 Task: Check the news on race & real estate.
Action: Mouse moved to (142, 164)
Screenshot: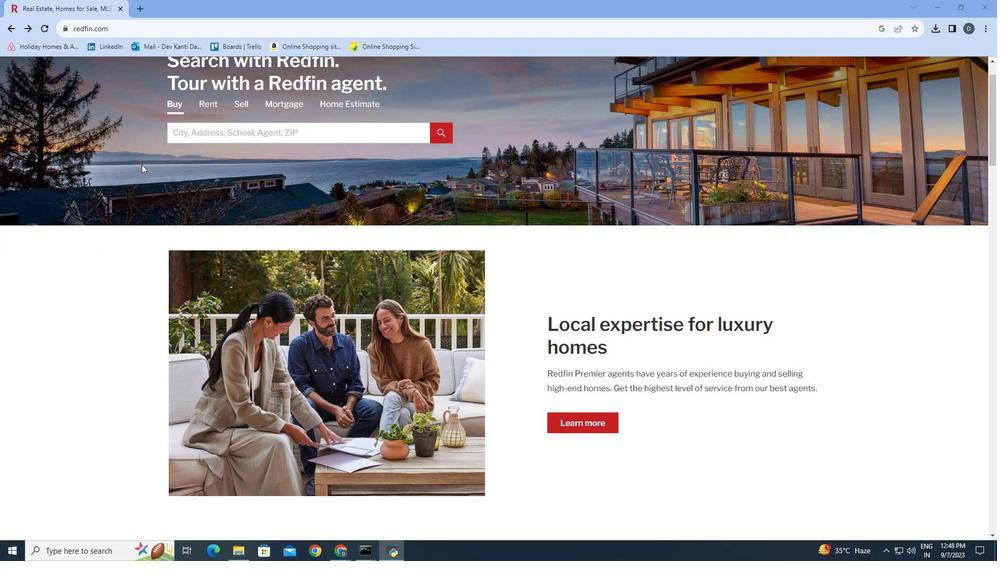 
Action: Mouse scrolled (142, 164) with delta (0, 0)
Screenshot: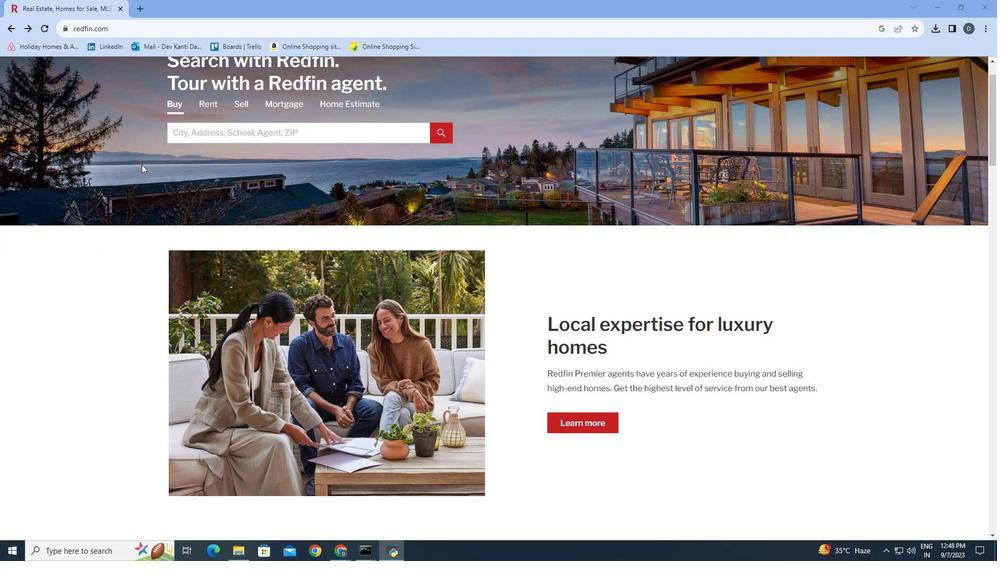 
Action: Mouse moved to (141, 164)
Screenshot: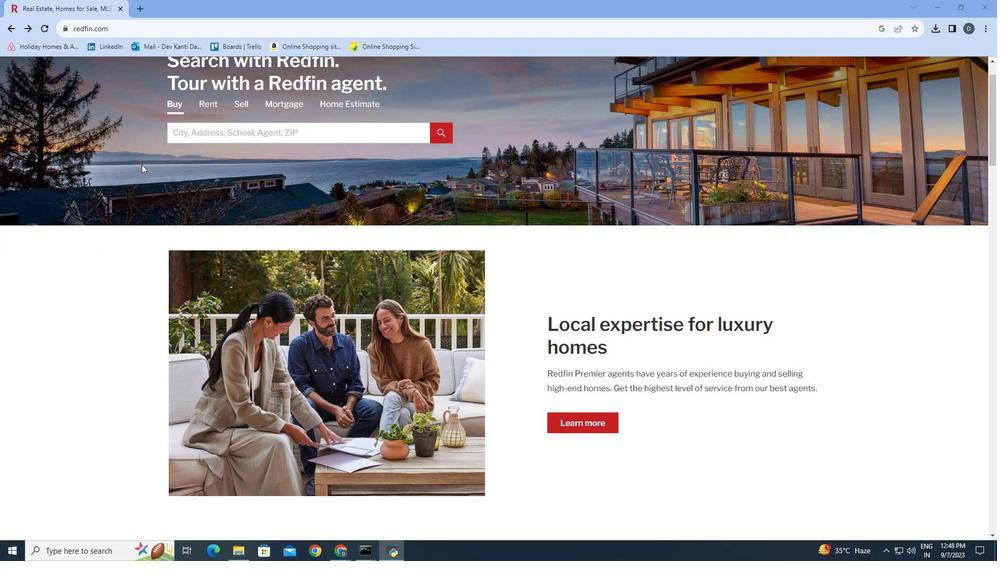 
Action: Mouse scrolled (141, 164) with delta (0, 0)
Screenshot: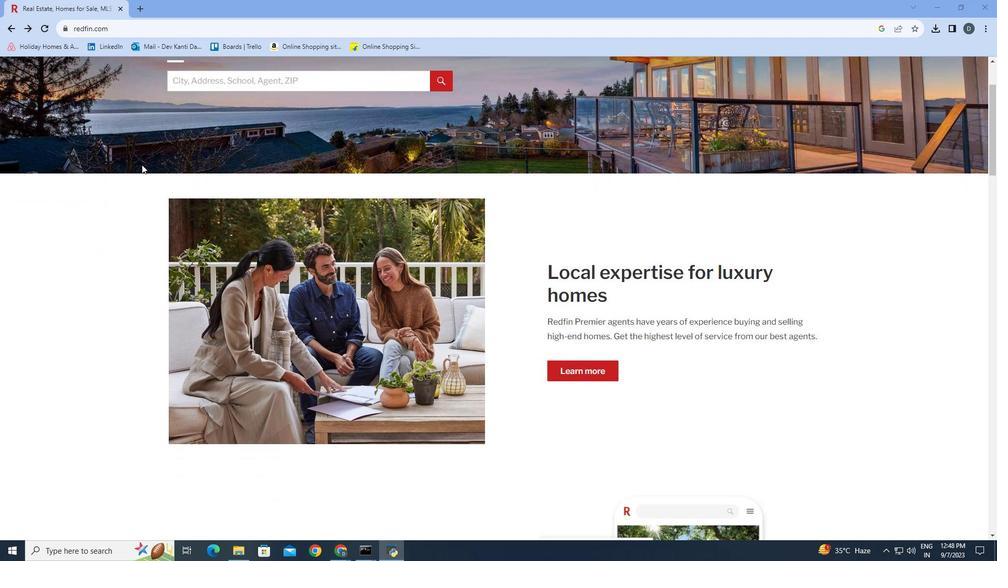 
Action: Mouse scrolled (141, 164) with delta (0, 0)
Screenshot: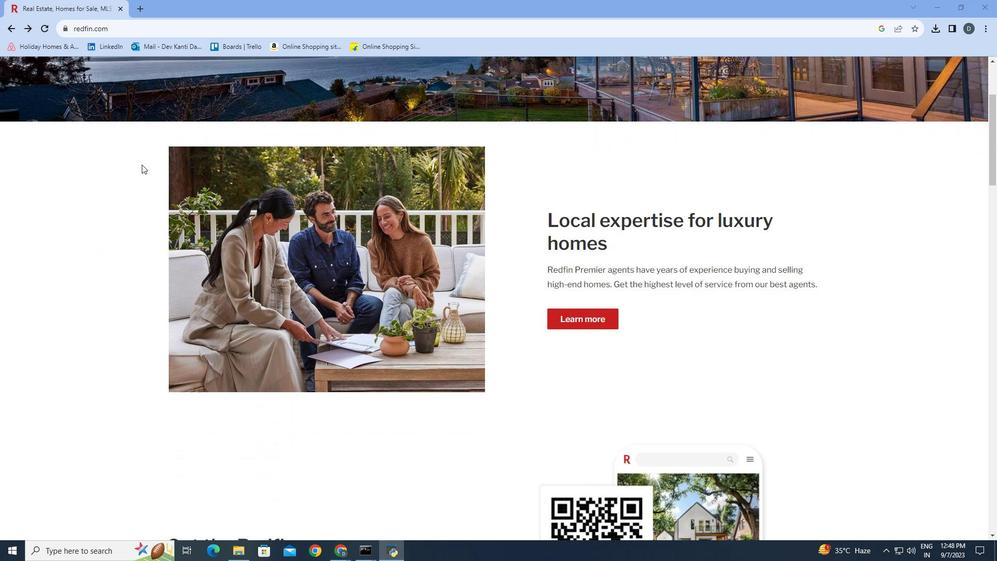 
Action: Mouse scrolled (141, 164) with delta (0, 0)
Screenshot: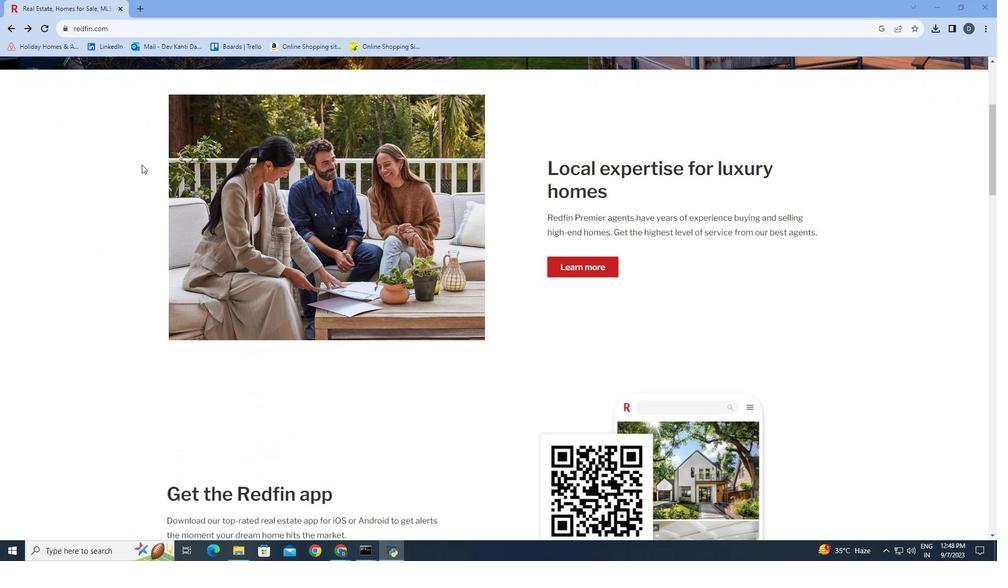 
Action: Mouse moved to (142, 164)
Screenshot: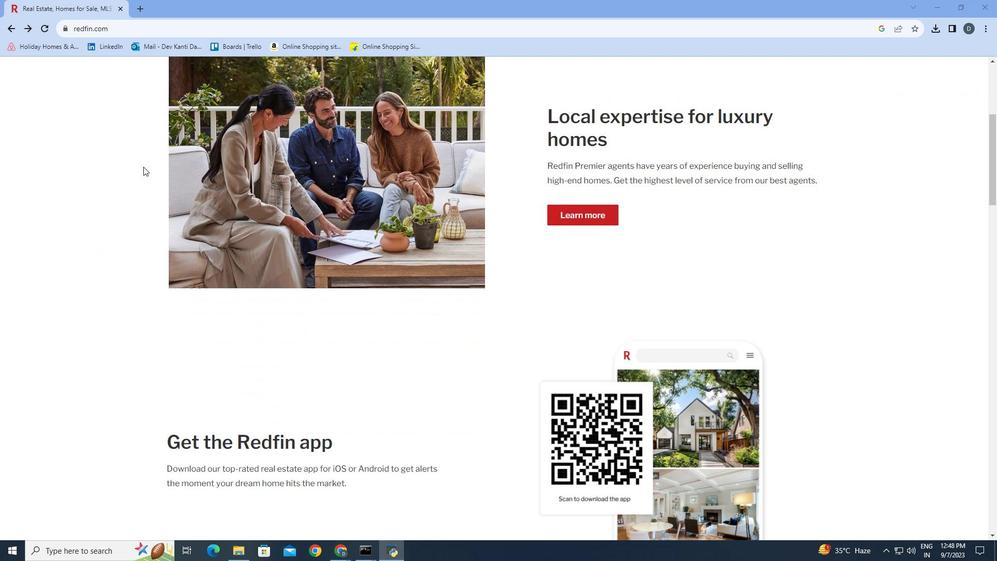 
Action: Mouse scrolled (142, 164) with delta (0, 0)
Screenshot: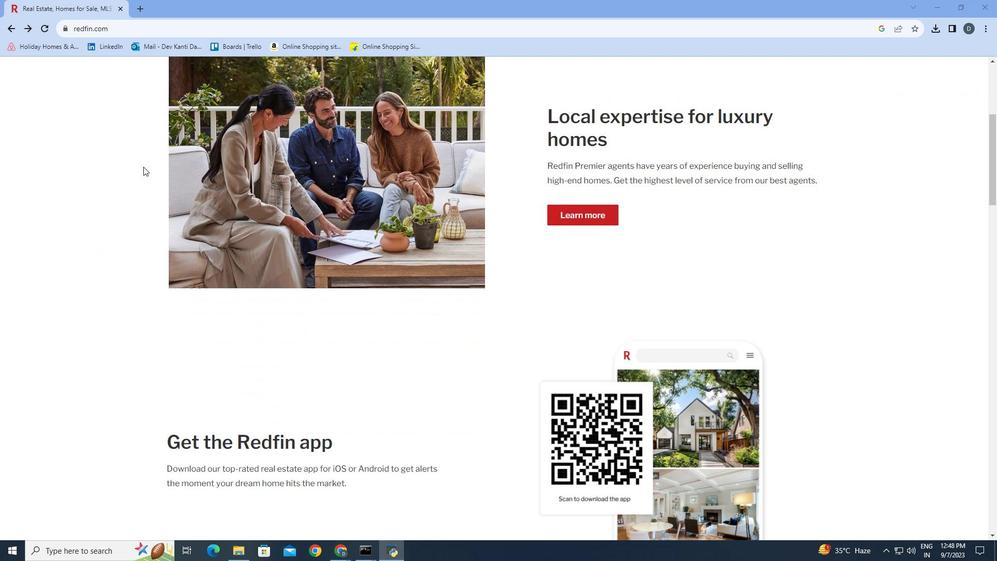 
Action: Mouse moved to (143, 166)
Screenshot: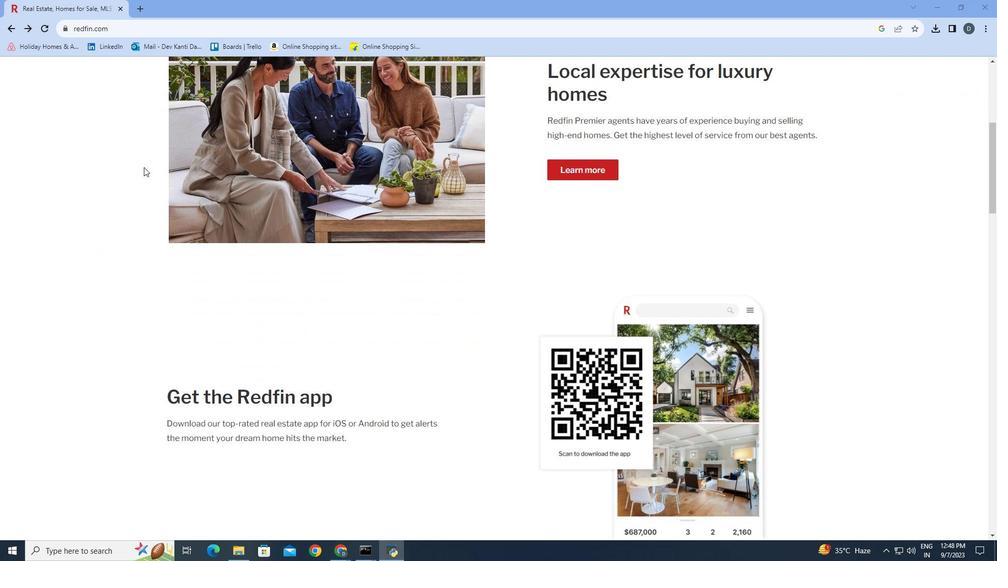 
Action: Mouse scrolled (143, 166) with delta (0, 0)
Screenshot: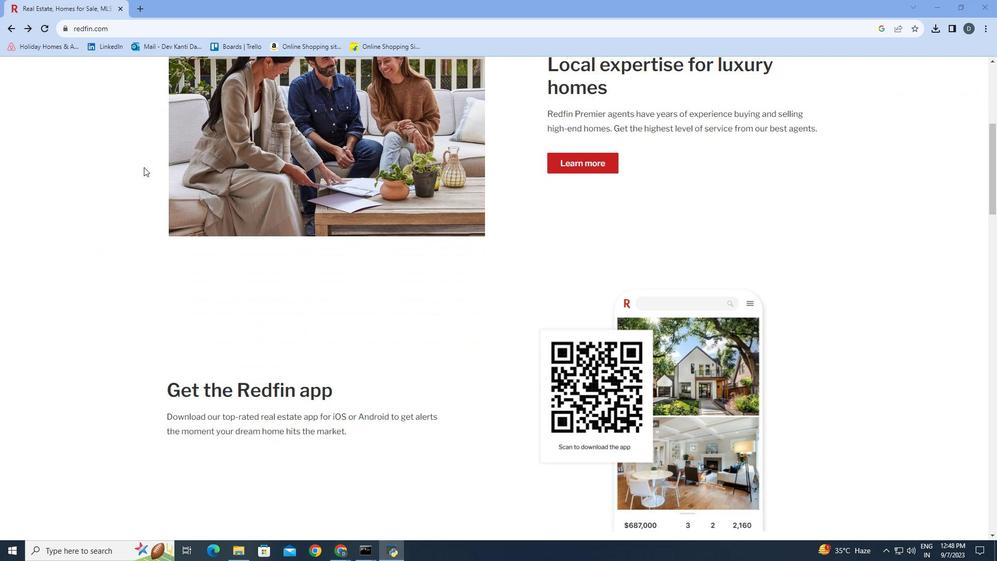
Action: Mouse moved to (143, 167)
Screenshot: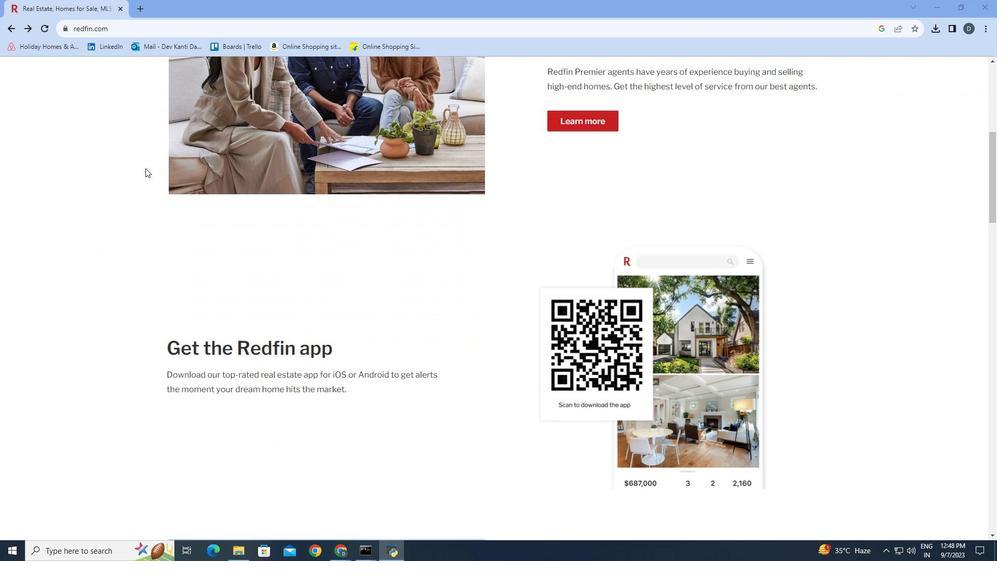 
Action: Mouse scrolled (143, 166) with delta (0, 0)
Screenshot: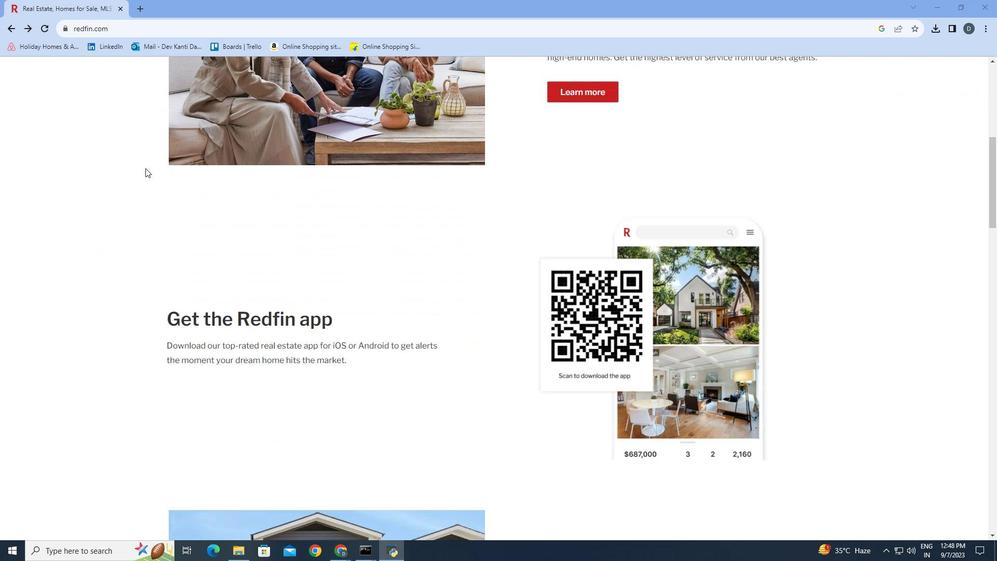 
Action: Mouse moved to (145, 167)
Screenshot: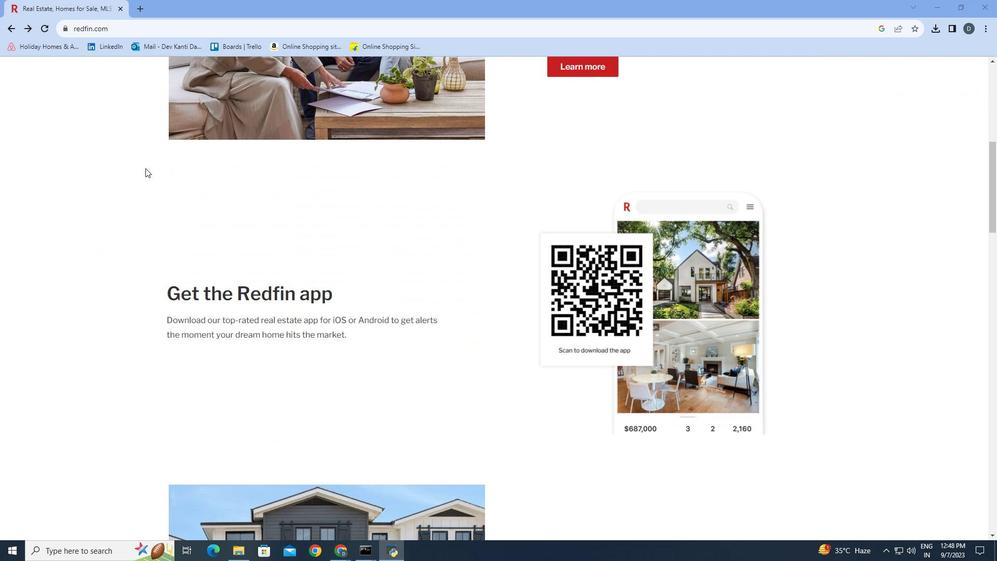 
Action: Mouse scrolled (145, 167) with delta (0, 0)
Screenshot: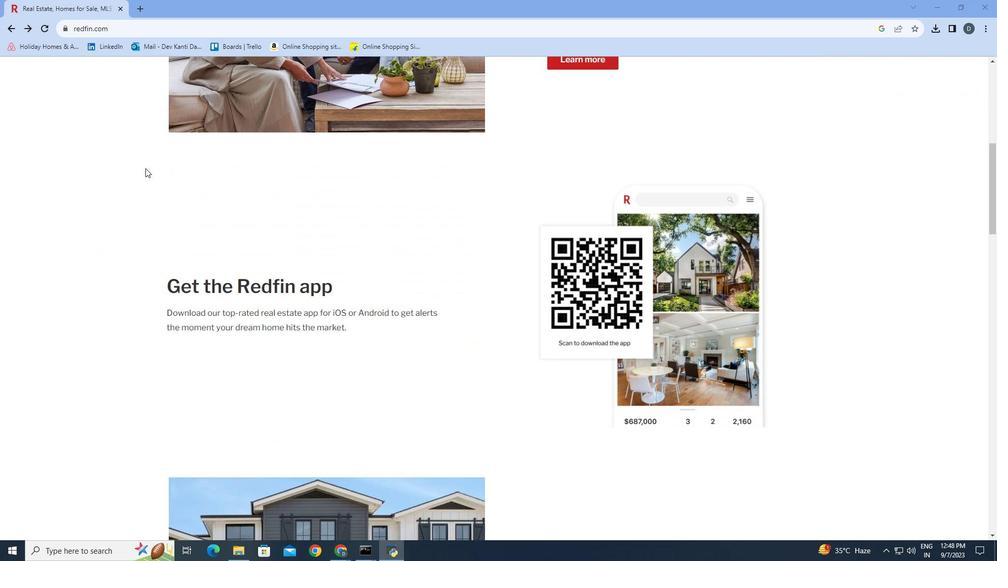 
Action: Mouse moved to (145, 168)
Screenshot: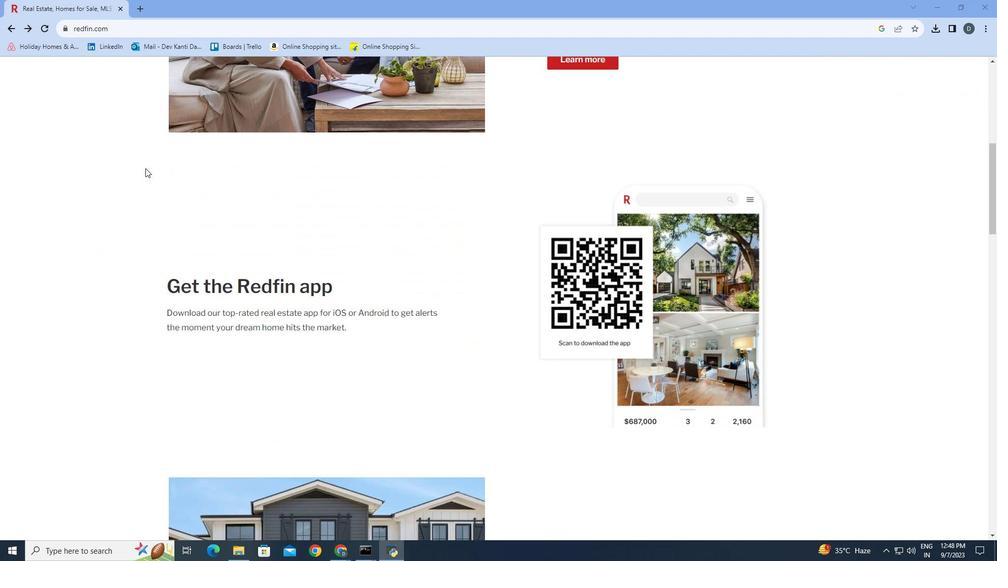 
Action: Mouse scrolled (145, 167) with delta (0, 0)
Screenshot: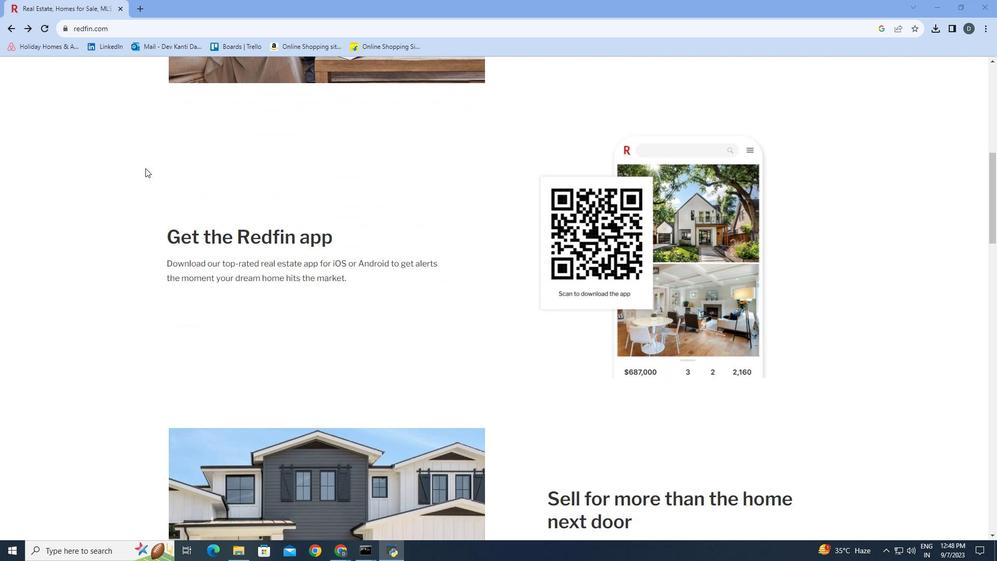 
Action: Mouse scrolled (145, 167) with delta (0, 0)
Screenshot: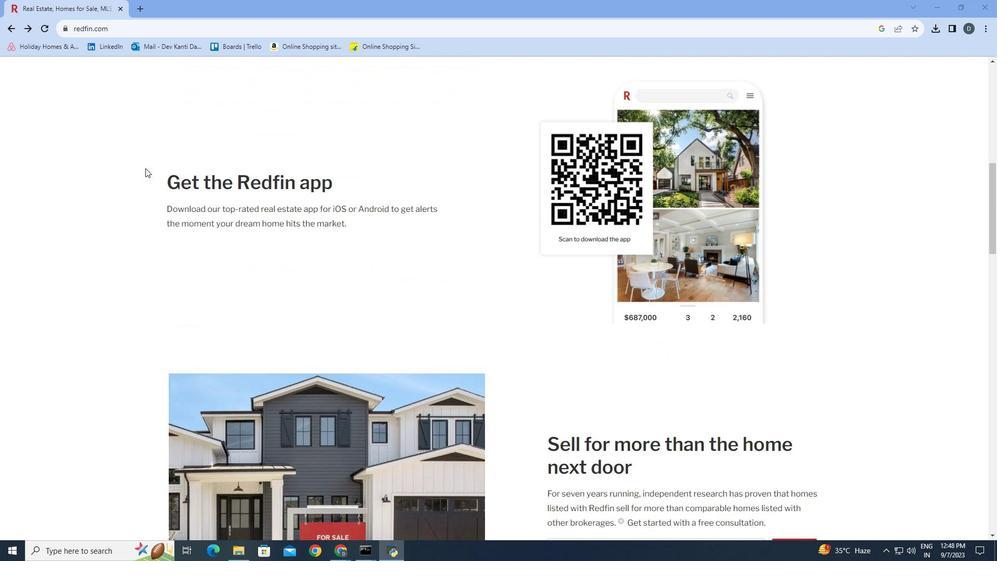 
Action: Mouse scrolled (145, 167) with delta (0, 0)
Screenshot: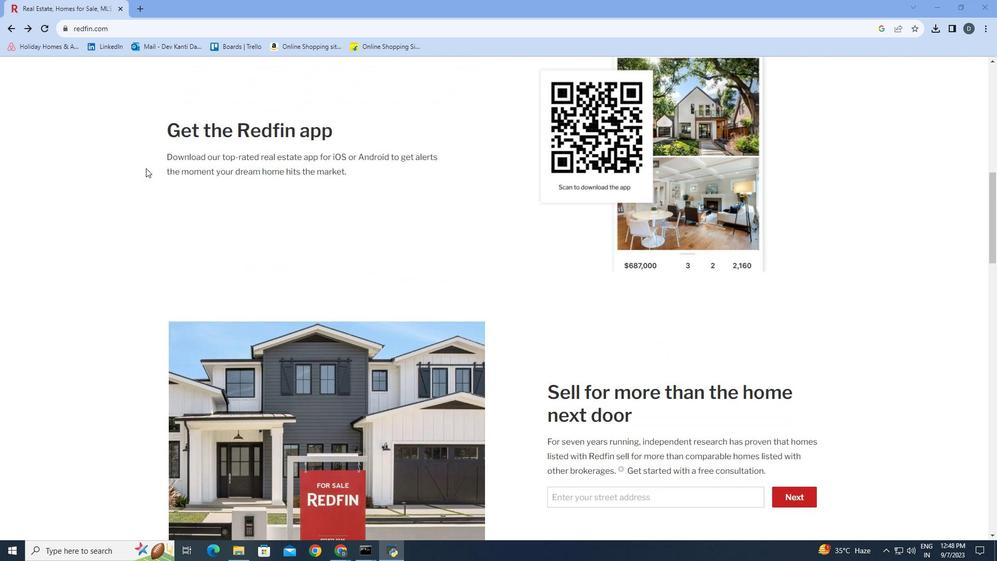 
Action: Mouse moved to (146, 168)
Screenshot: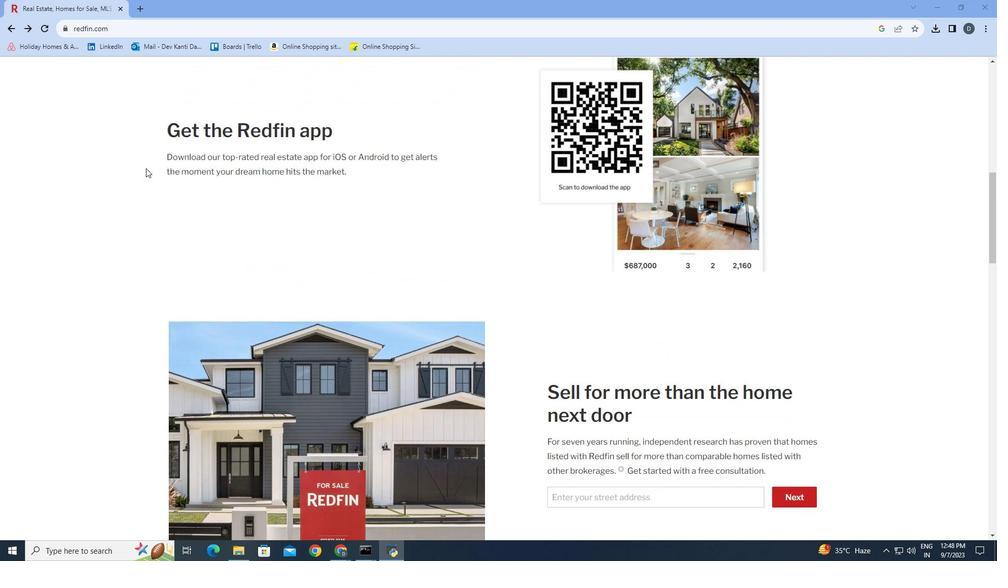 
Action: Mouse scrolled (146, 167) with delta (0, 0)
Screenshot: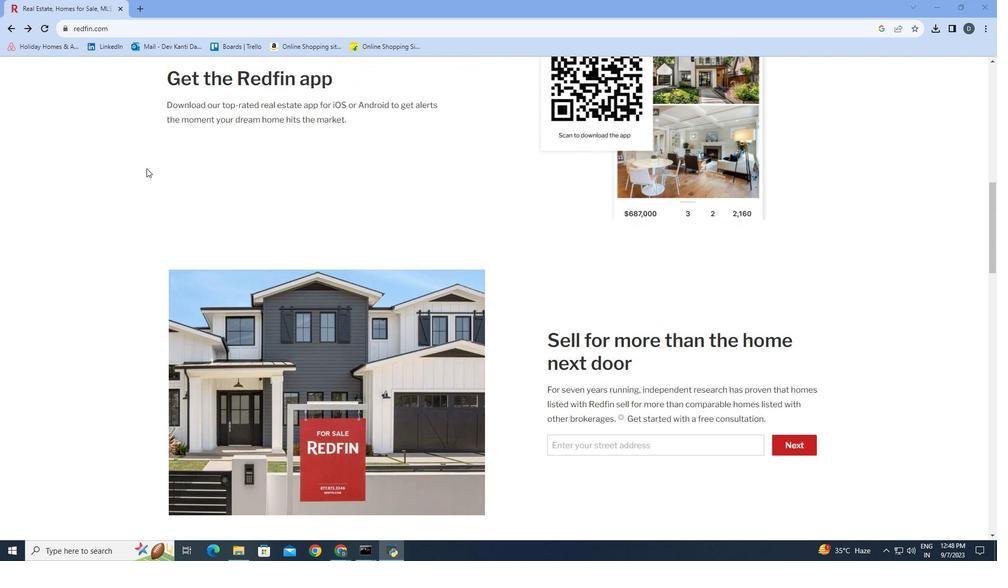 
Action: Mouse moved to (147, 168)
Screenshot: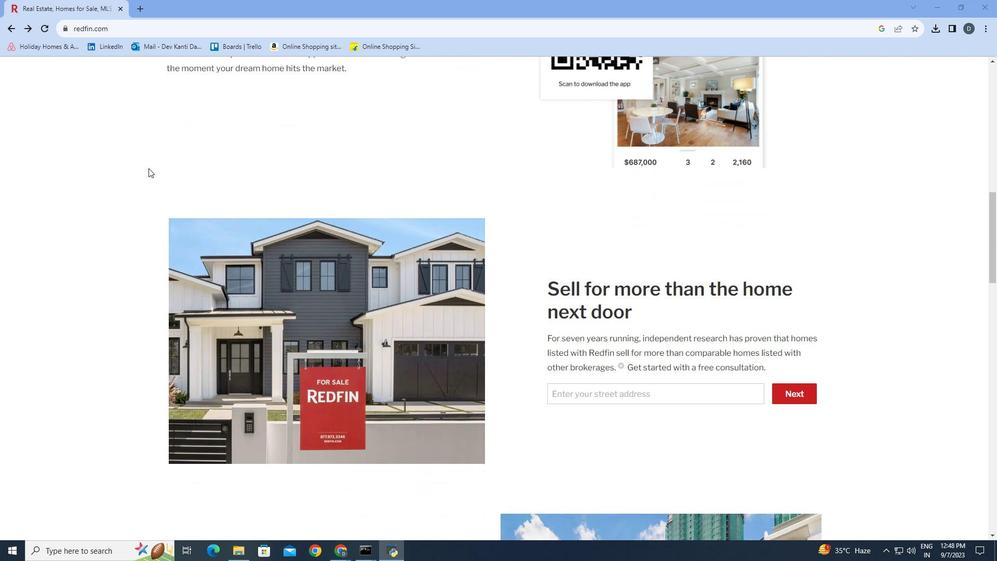 
Action: Mouse scrolled (147, 167) with delta (0, 0)
Screenshot: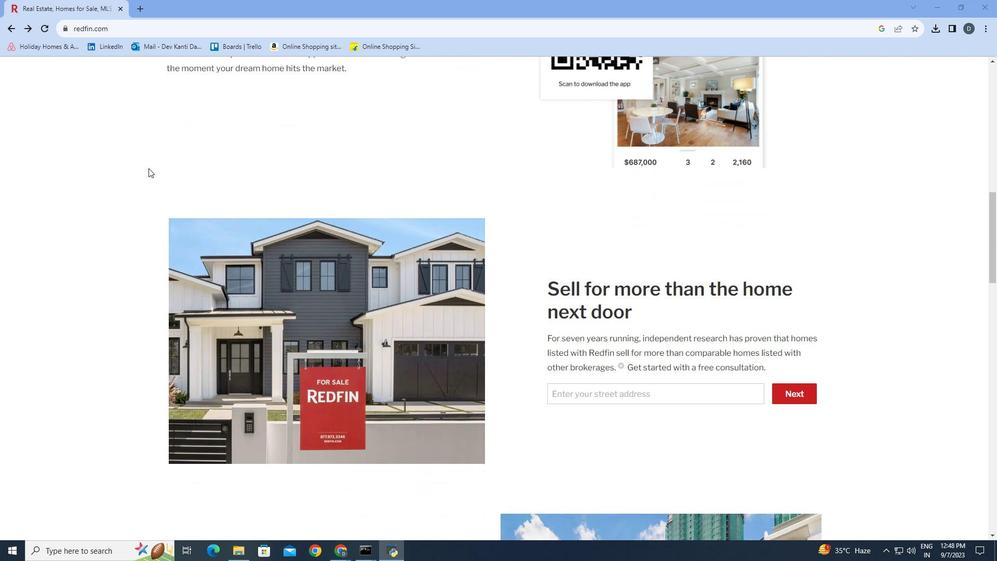 
Action: Mouse moved to (151, 166)
Screenshot: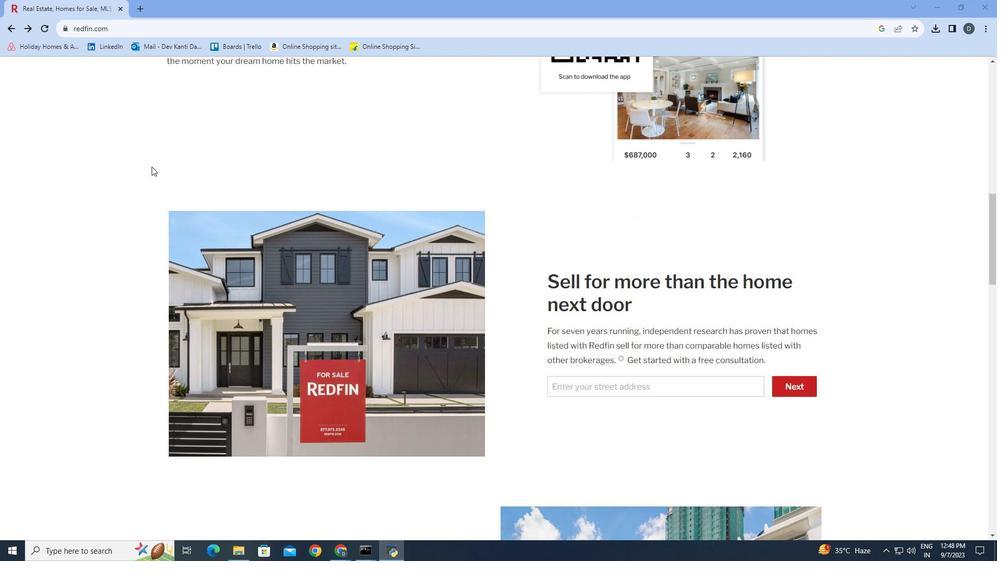 
Action: Mouse scrolled (151, 166) with delta (0, 0)
Screenshot: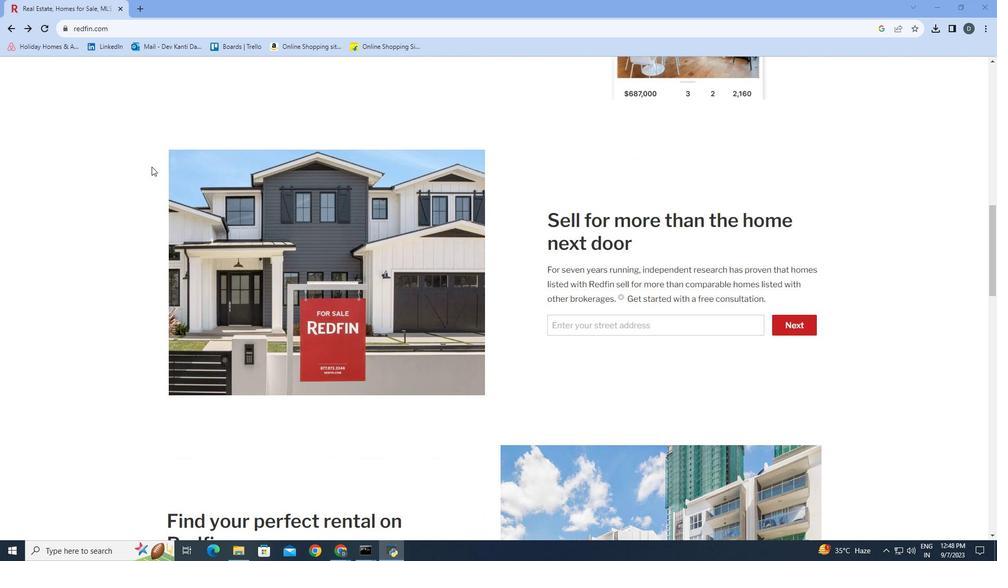 
Action: Mouse scrolled (151, 166) with delta (0, 0)
Screenshot: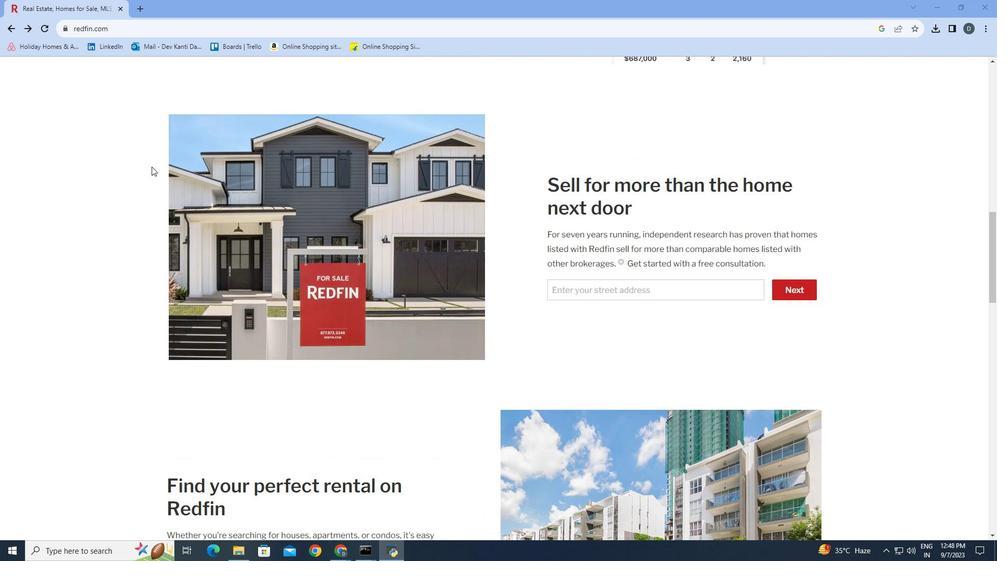
Action: Mouse moved to (151, 166)
Screenshot: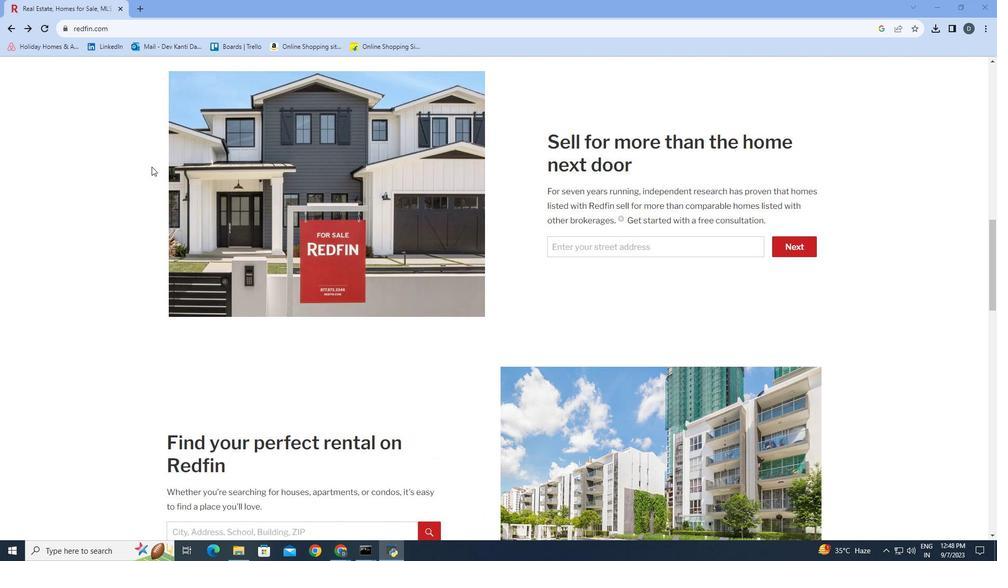 
Action: Mouse scrolled (151, 166) with delta (0, 0)
Screenshot: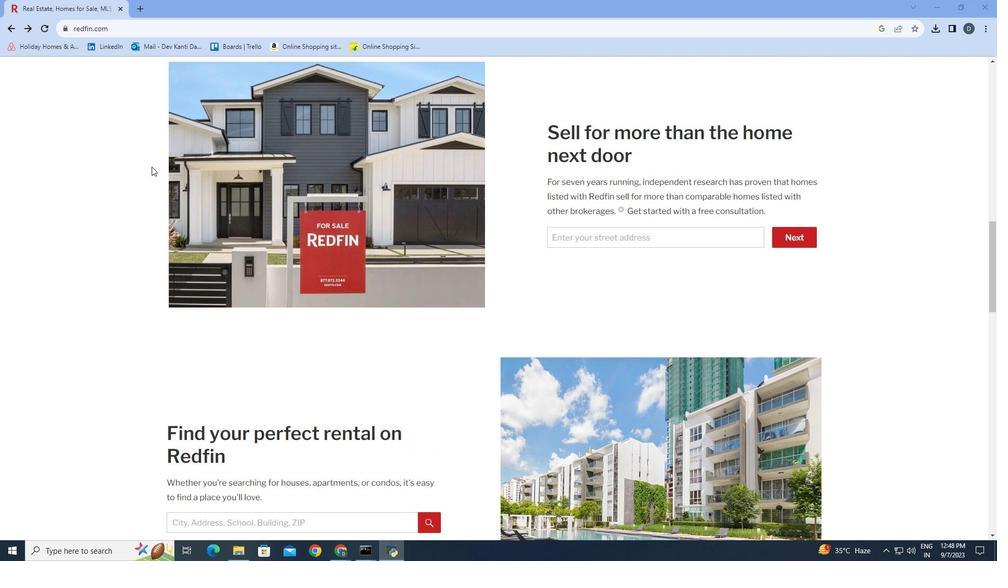 
Action: Mouse scrolled (151, 166) with delta (0, 0)
Screenshot: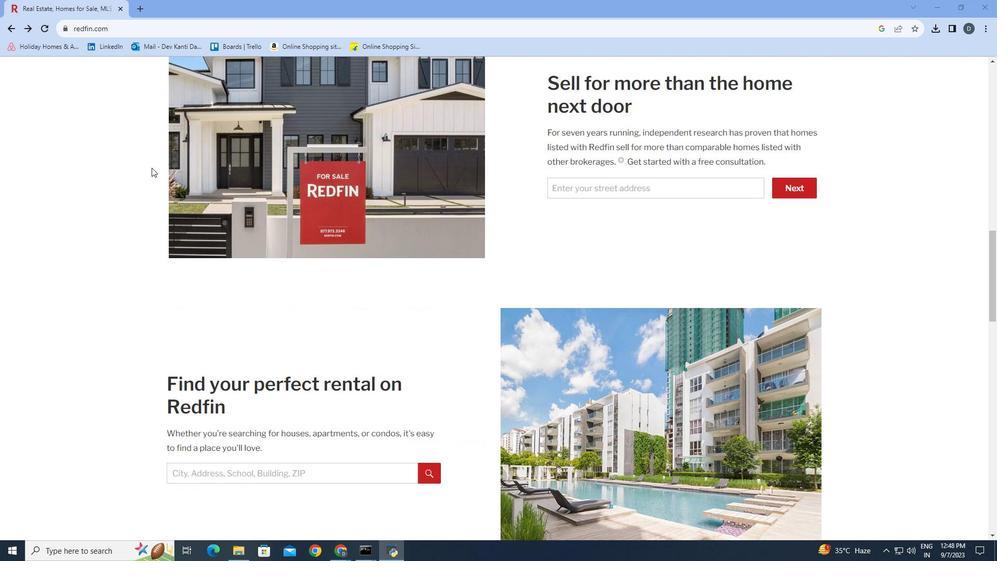 
Action: Mouse moved to (151, 167)
Screenshot: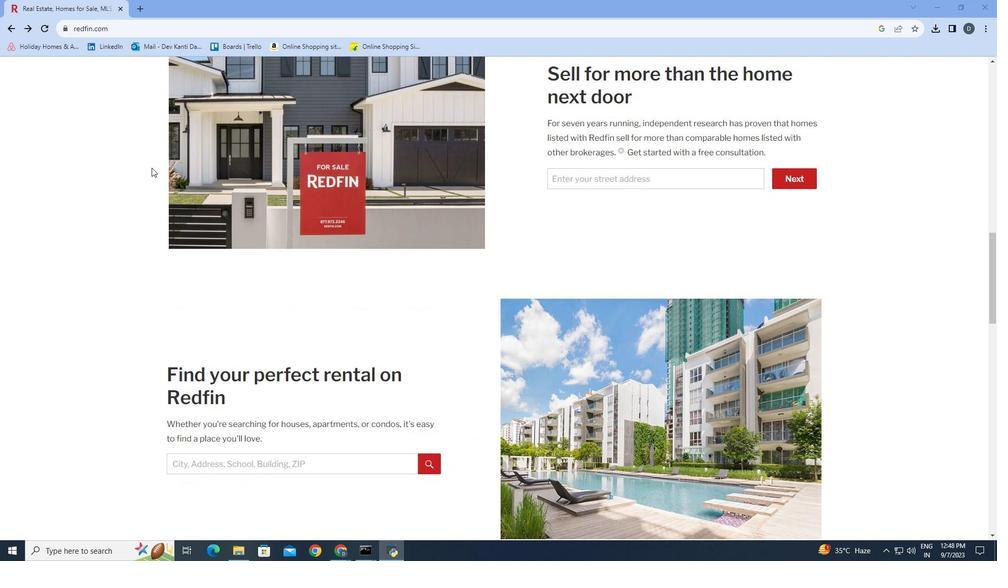 
Action: Mouse scrolled (151, 167) with delta (0, 0)
Screenshot: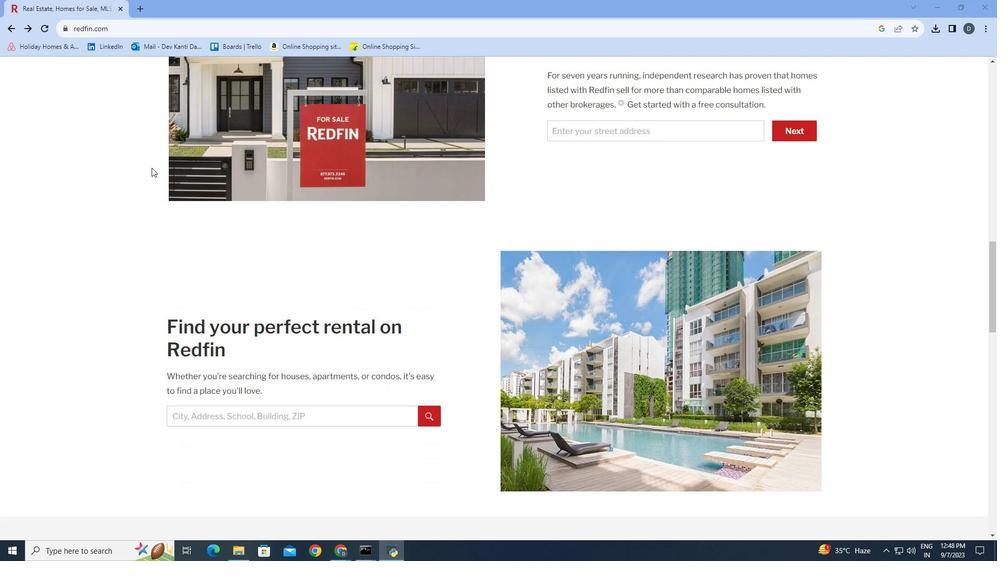 
Action: Mouse scrolled (151, 167) with delta (0, 0)
Screenshot: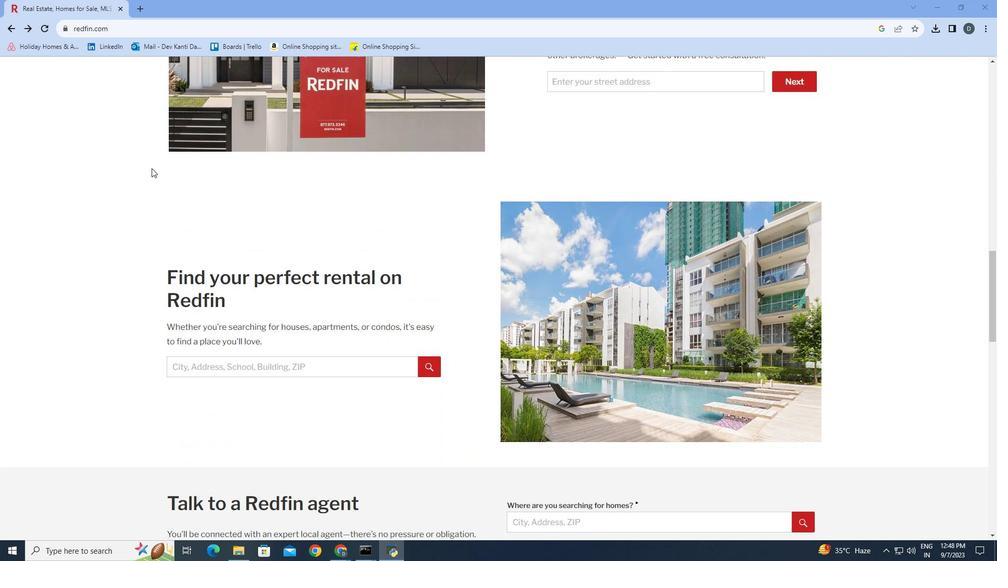 
Action: Mouse moved to (151, 168)
Screenshot: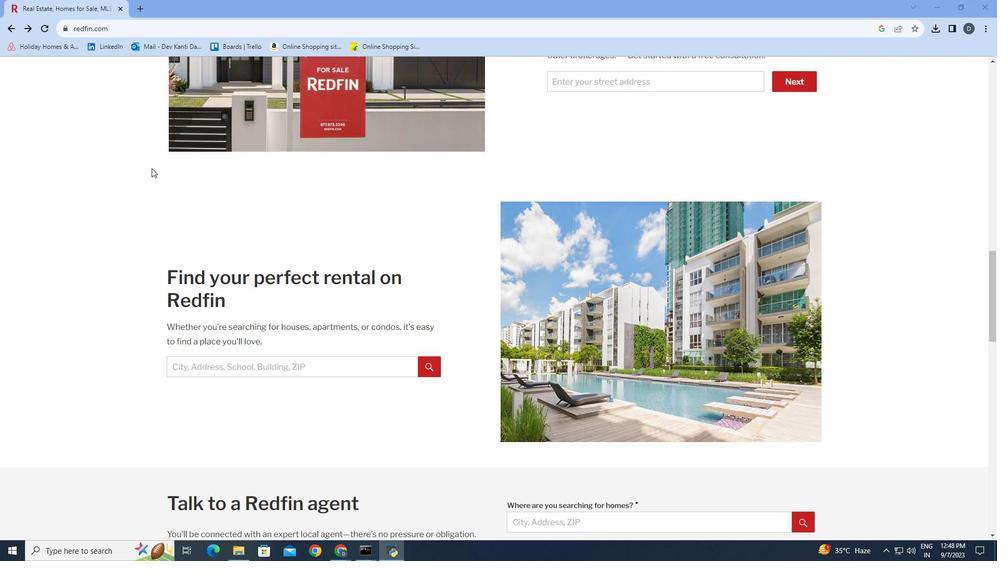 
Action: Mouse scrolled (151, 167) with delta (0, 0)
Screenshot: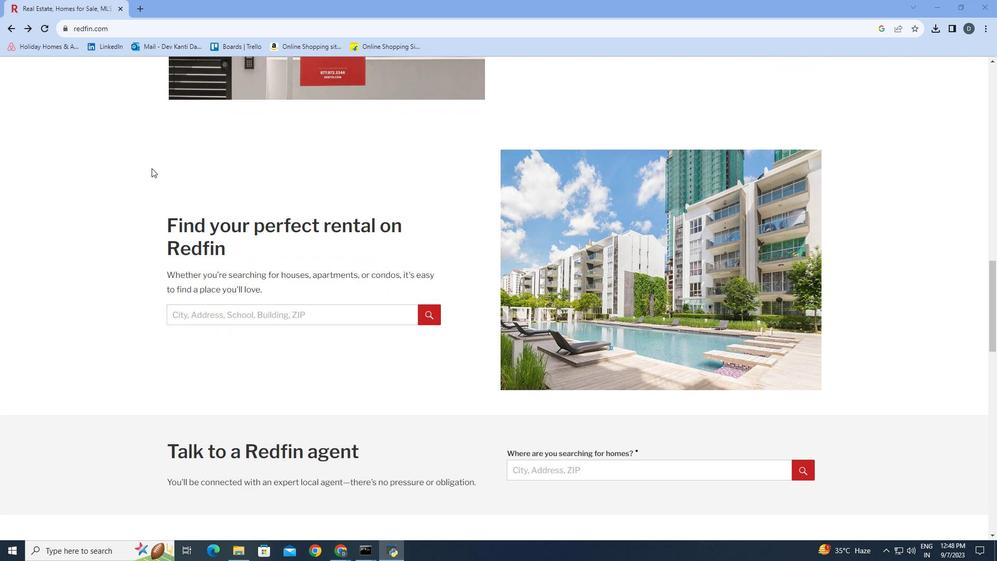 
Action: Mouse scrolled (151, 167) with delta (0, 0)
Screenshot: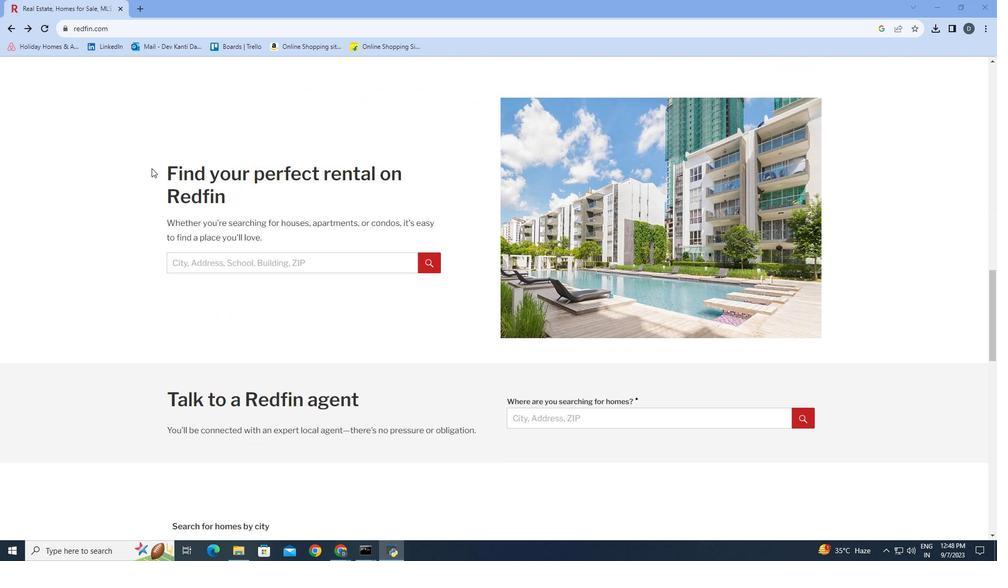 
Action: Mouse scrolled (151, 167) with delta (0, 0)
Screenshot: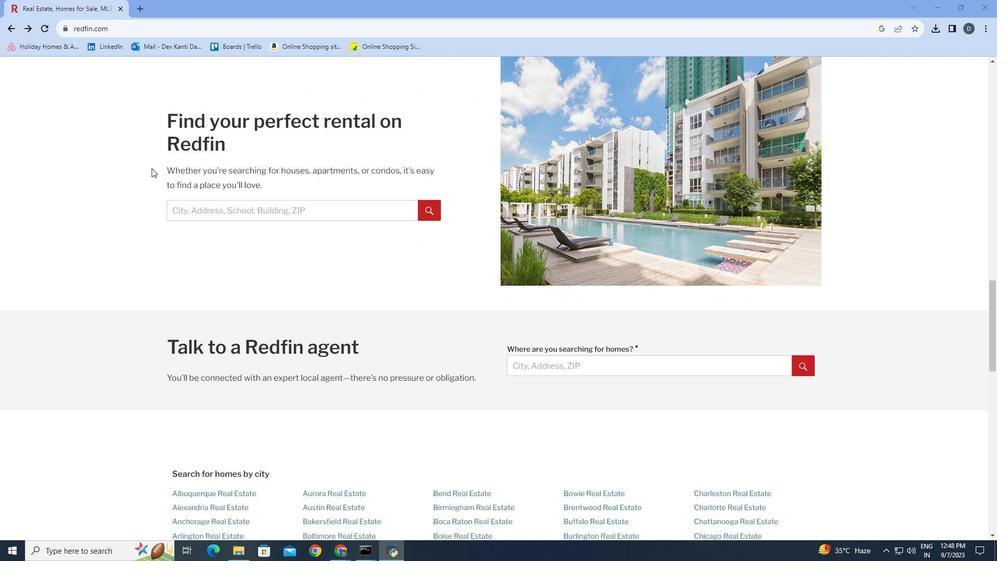 
Action: Mouse scrolled (151, 167) with delta (0, 0)
Screenshot: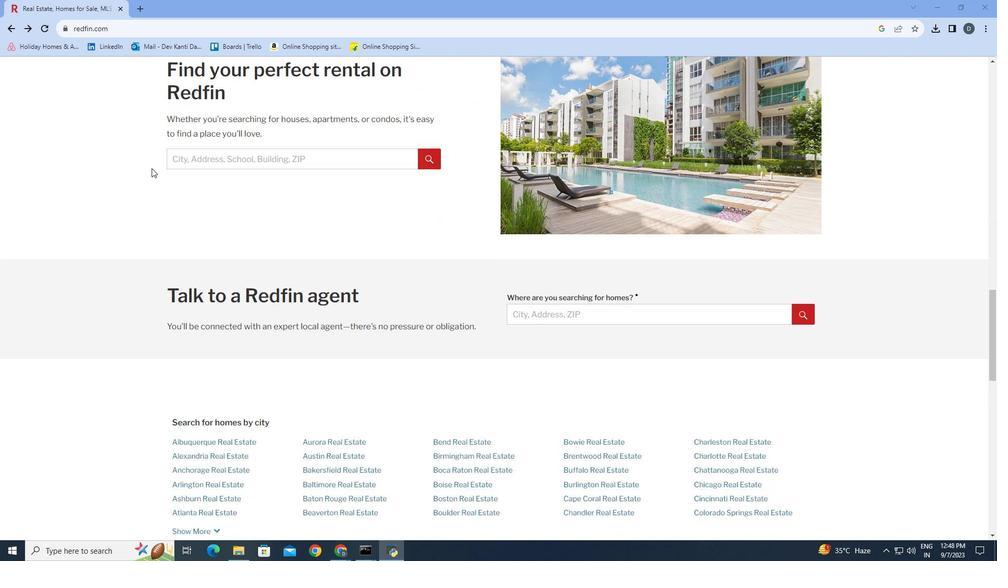 
Action: Mouse scrolled (151, 167) with delta (0, 0)
Screenshot: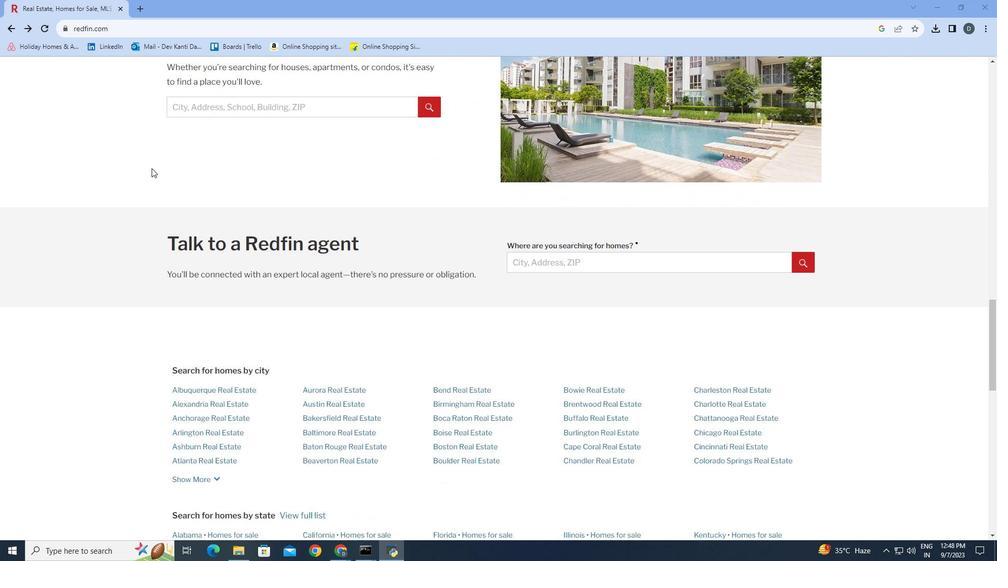 
Action: Mouse scrolled (151, 167) with delta (0, 0)
Screenshot: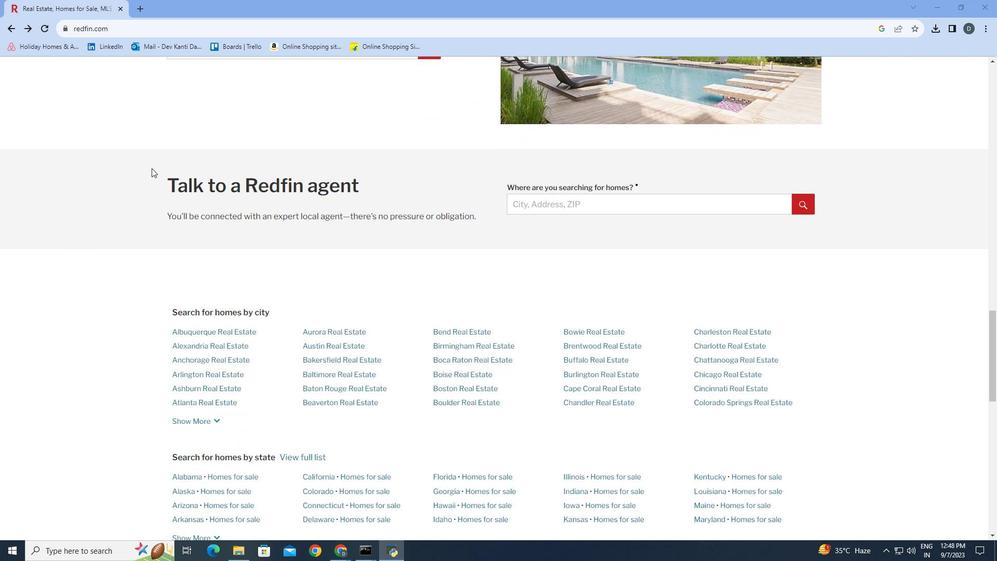 
Action: Mouse scrolled (151, 167) with delta (0, 0)
Screenshot: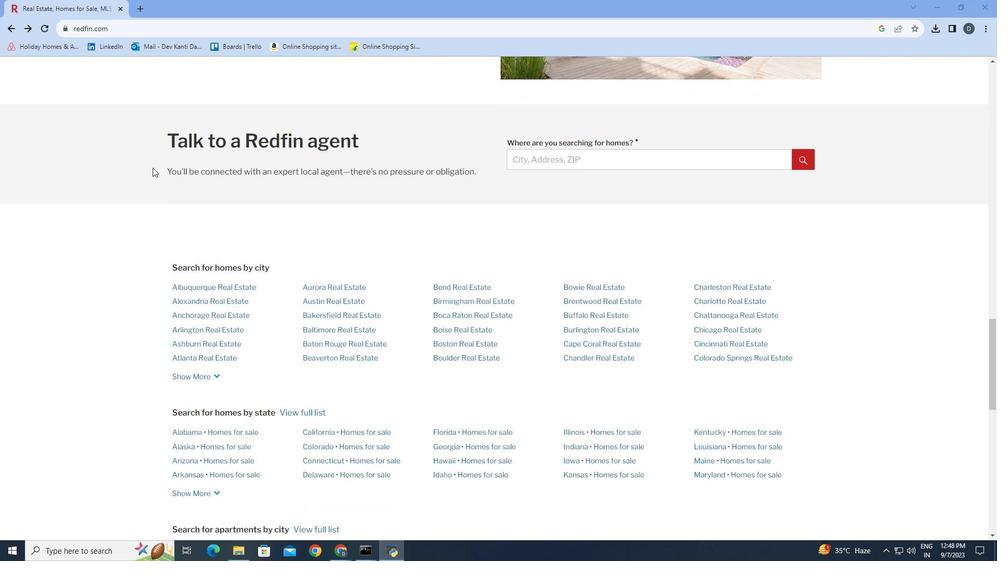
Action: Mouse moved to (152, 167)
Screenshot: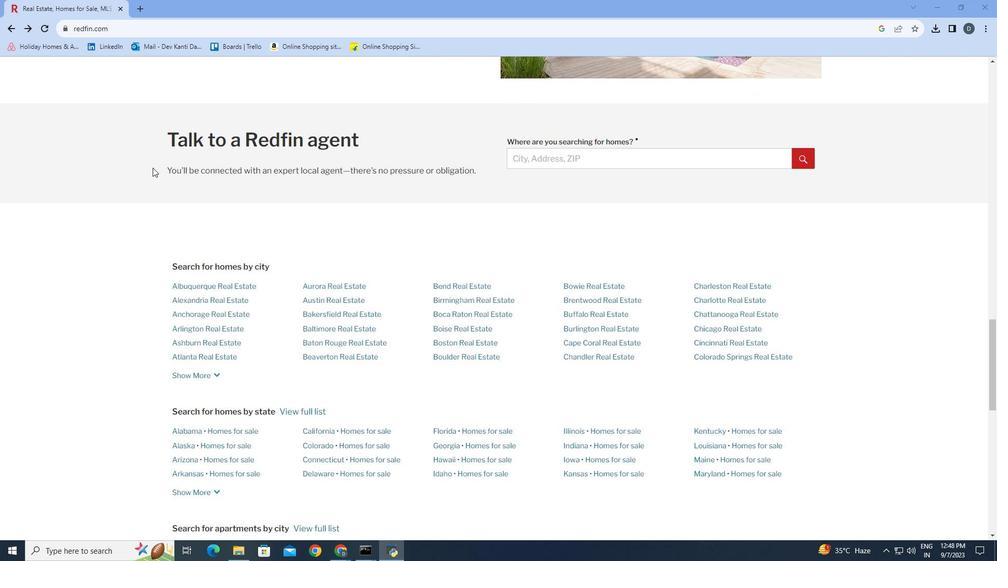 
Action: Mouse scrolled (152, 167) with delta (0, 0)
Screenshot: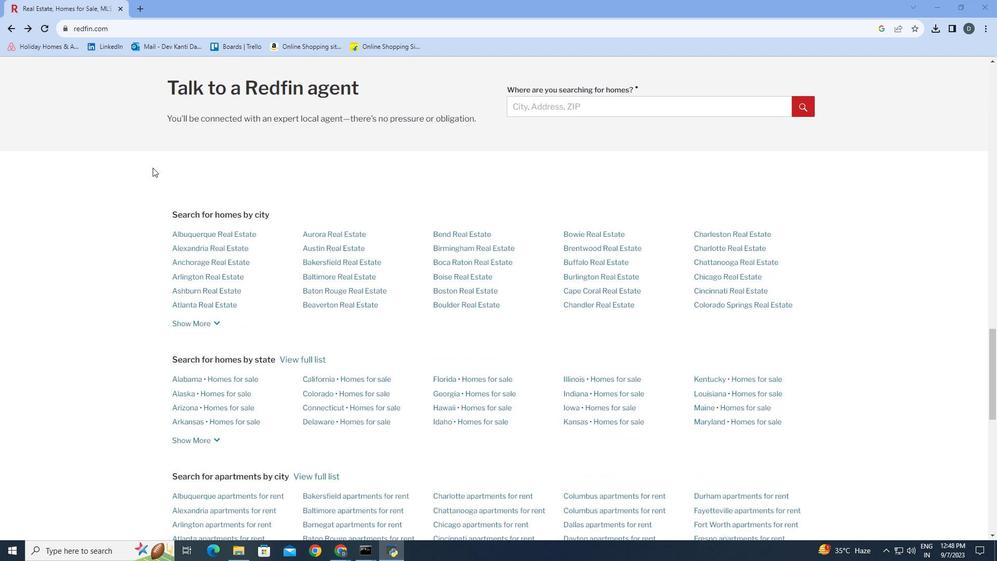 
Action: Mouse scrolled (152, 167) with delta (0, 0)
Screenshot: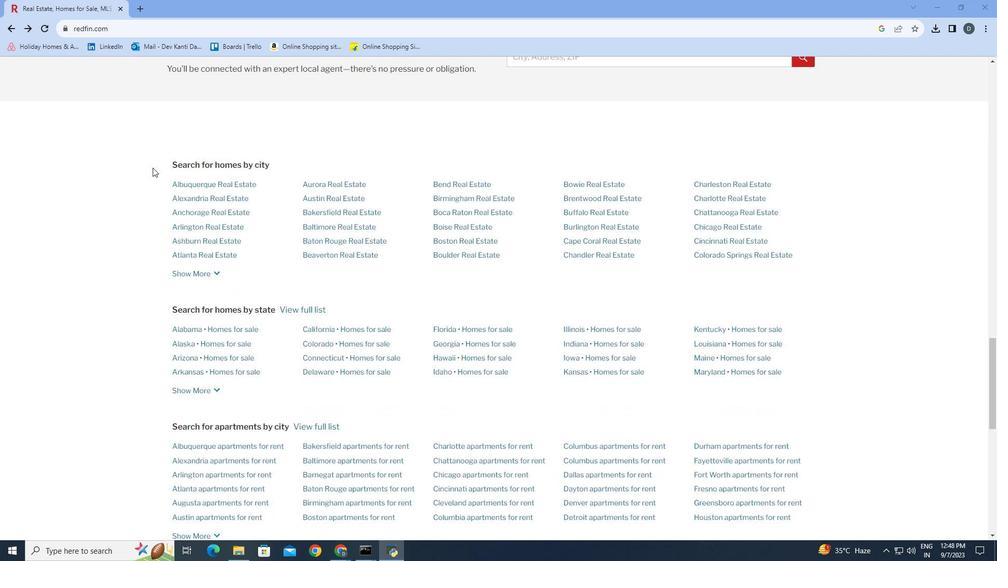 
Action: Mouse scrolled (152, 167) with delta (0, 0)
Screenshot: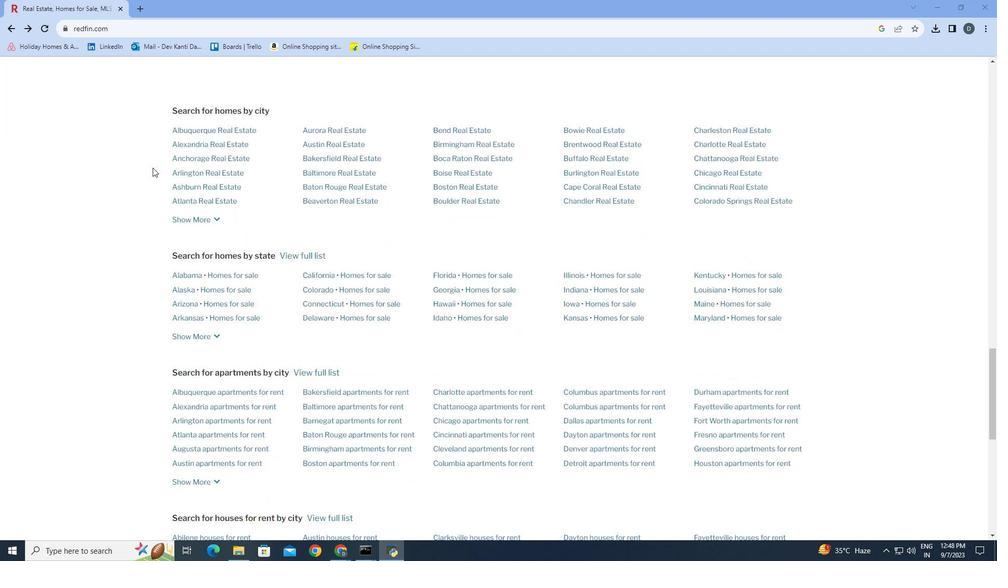 
Action: Mouse scrolled (152, 167) with delta (0, 0)
Screenshot: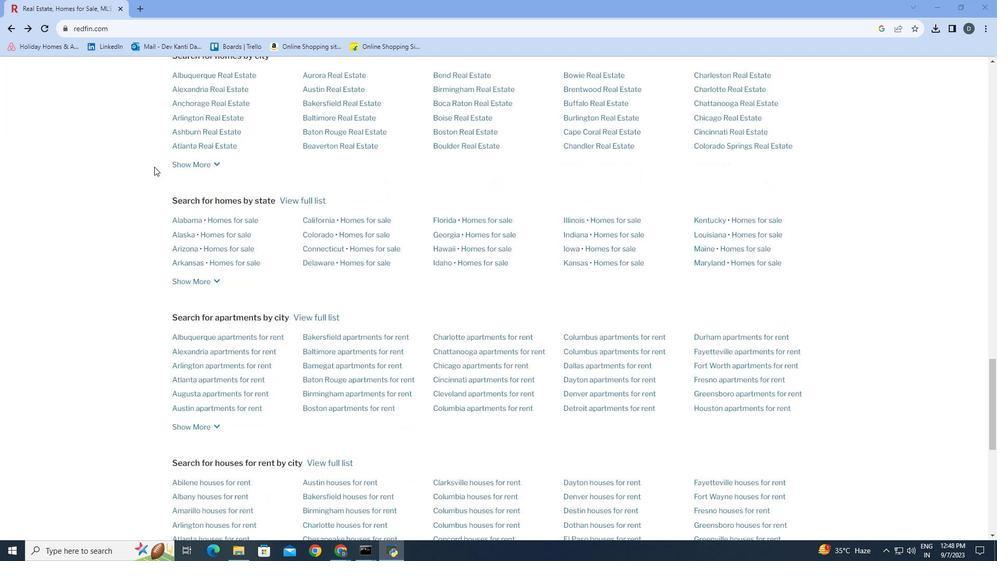 
Action: Mouse scrolled (152, 167) with delta (0, 0)
Screenshot: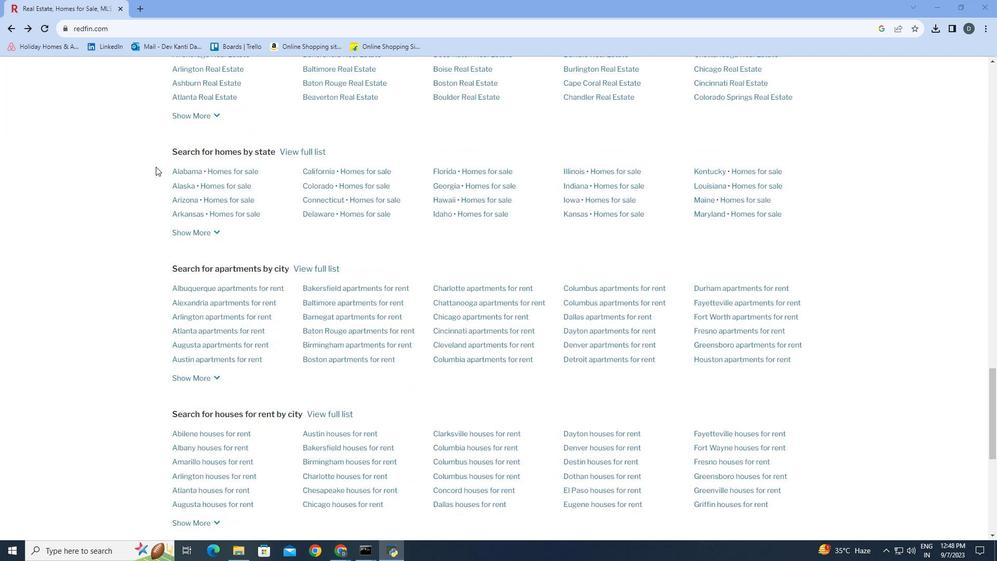
Action: Mouse moved to (154, 166)
Screenshot: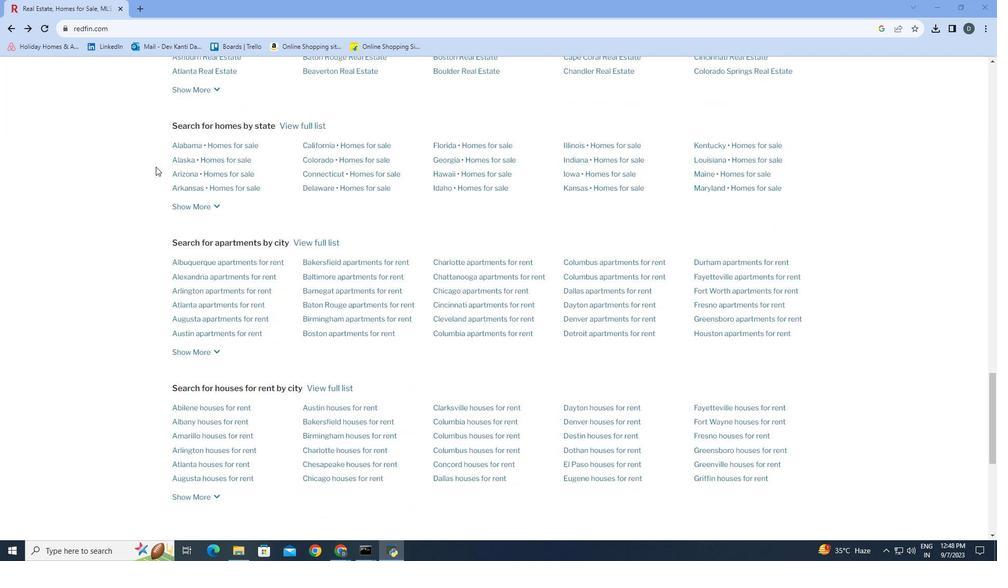 
Action: Mouse scrolled (154, 166) with delta (0, 0)
Screenshot: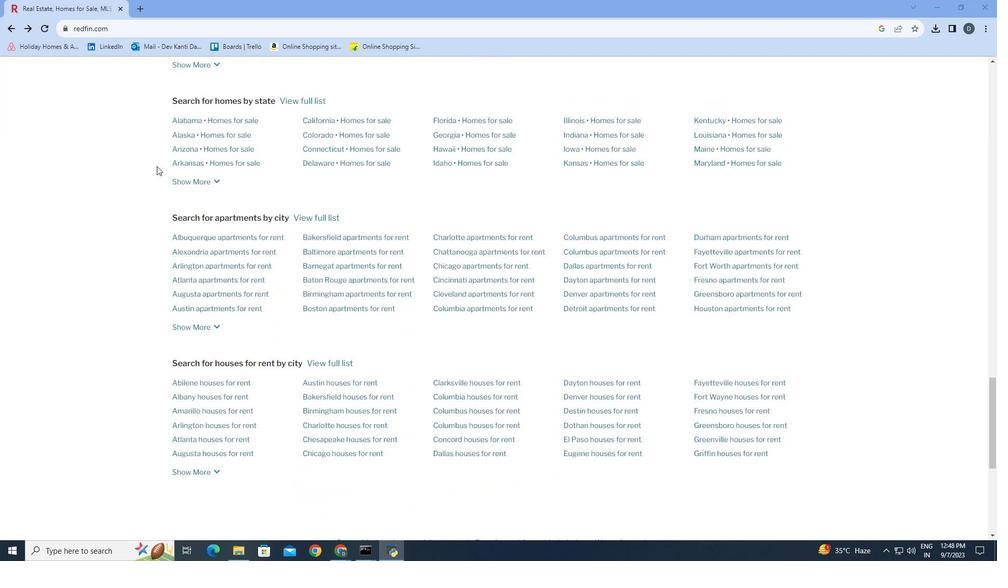 
Action: Mouse moved to (157, 165)
Screenshot: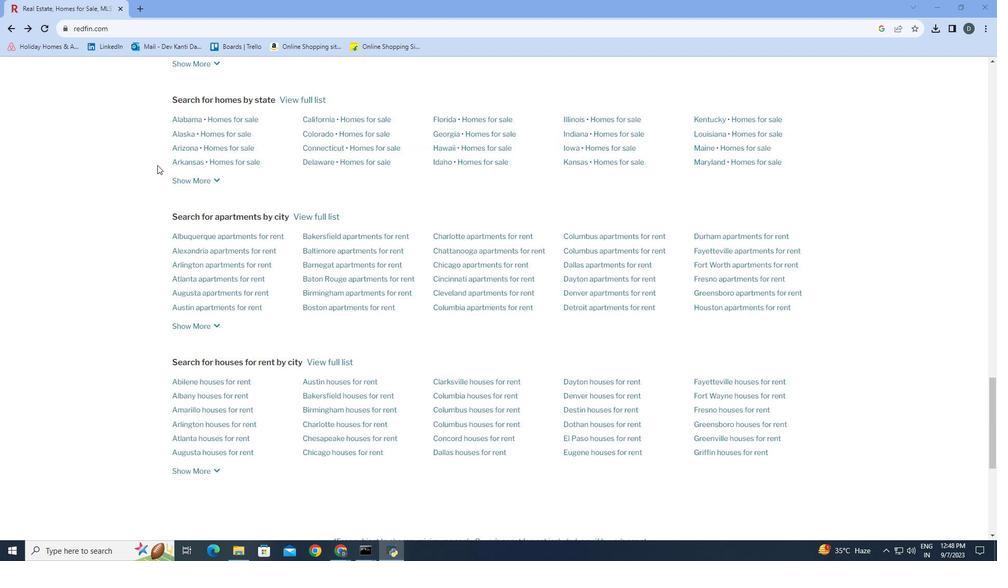 
Action: Mouse scrolled (157, 164) with delta (0, 0)
Screenshot: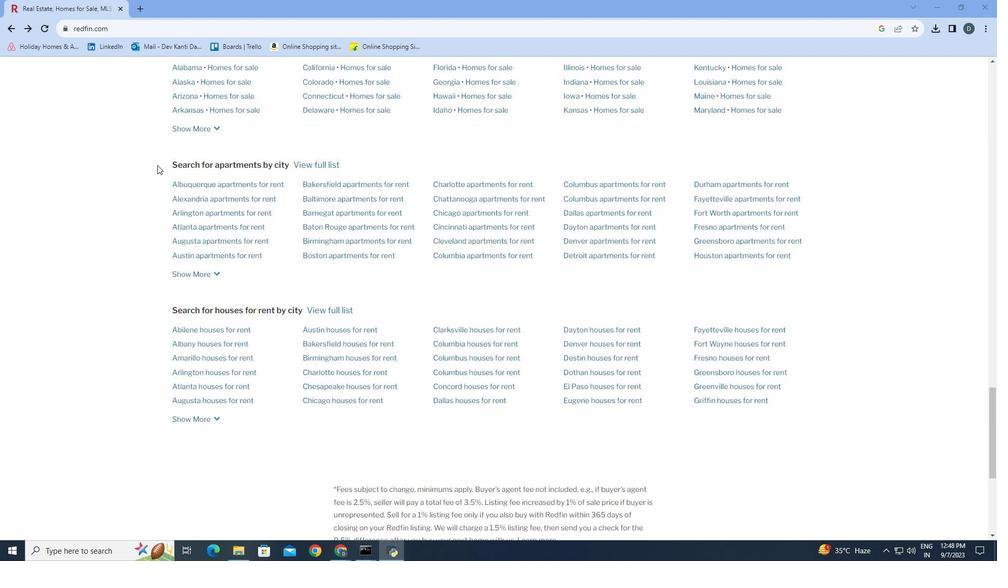 
Action: Mouse scrolled (157, 164) with delta (0, 0)
Screenshot: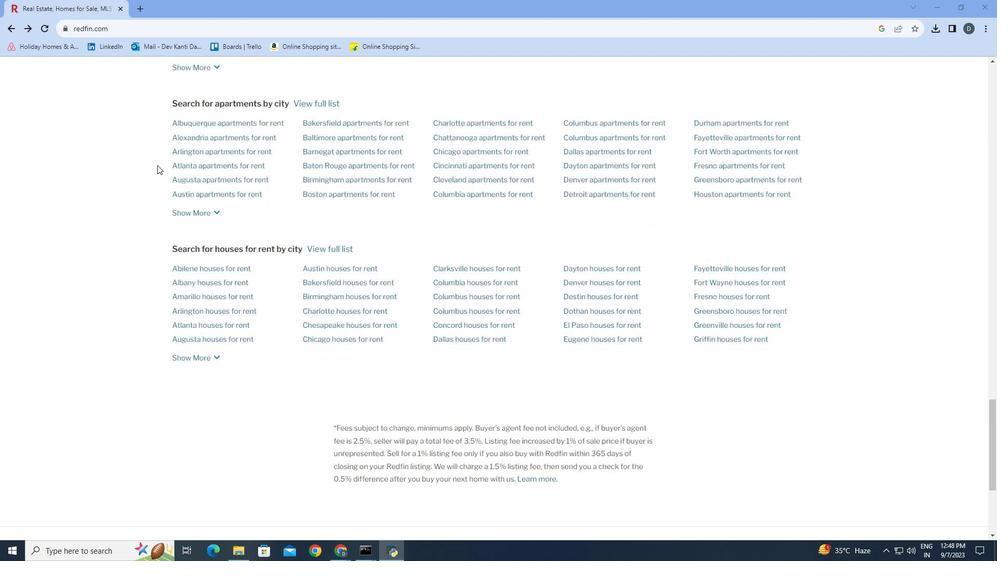 
Action: Mouse scrolled (157, 164) with delta (0, 0)
Screenshot: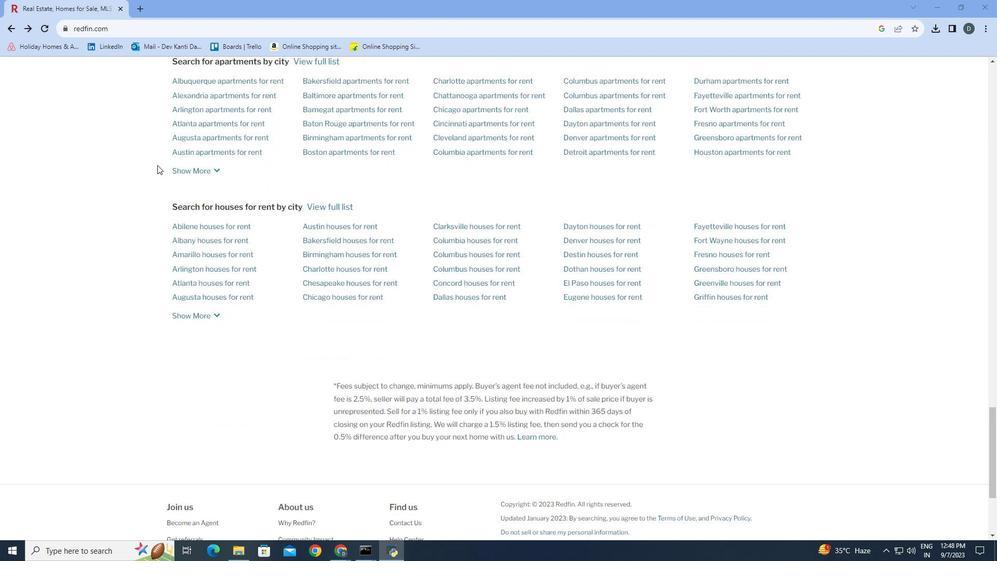 
Action: Mouse scrolled (157, 164) with delta (0, 0)
Screenshot: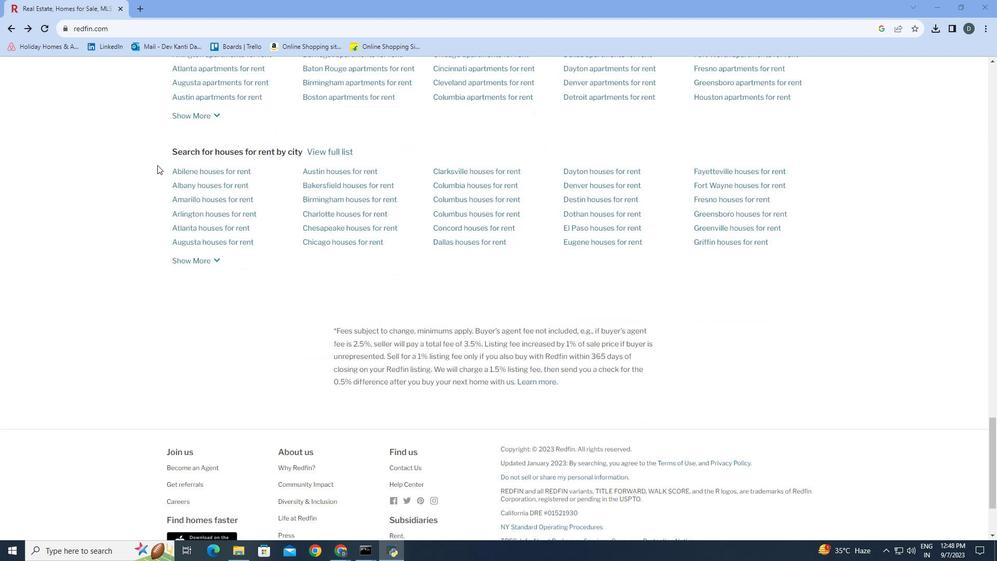 
Action: Mouse scrolled (157, 164) with delta (0, 0)
Screenshot: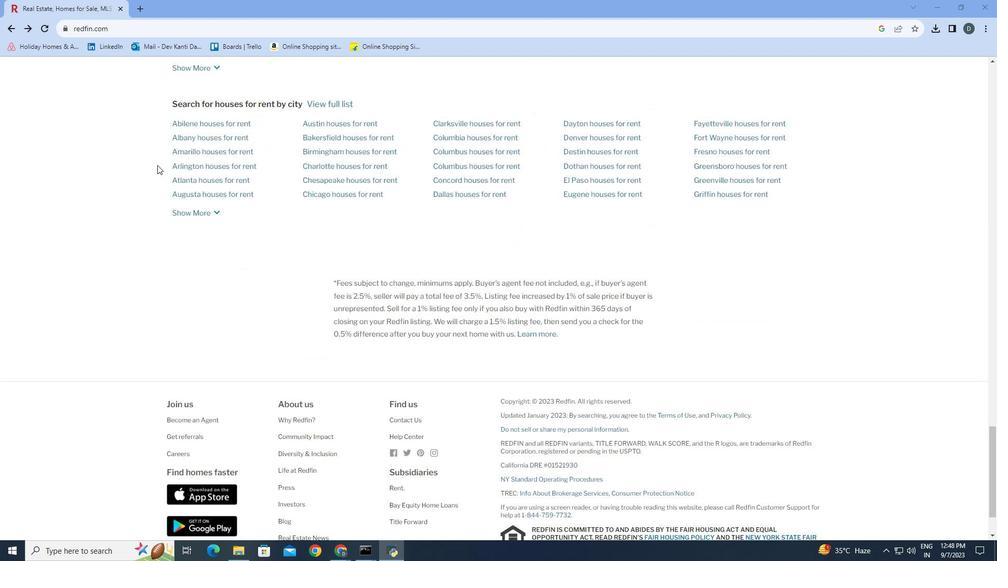 
Action: Mouse scrolled (157, 164) with delta (0, 0)
Screenshot: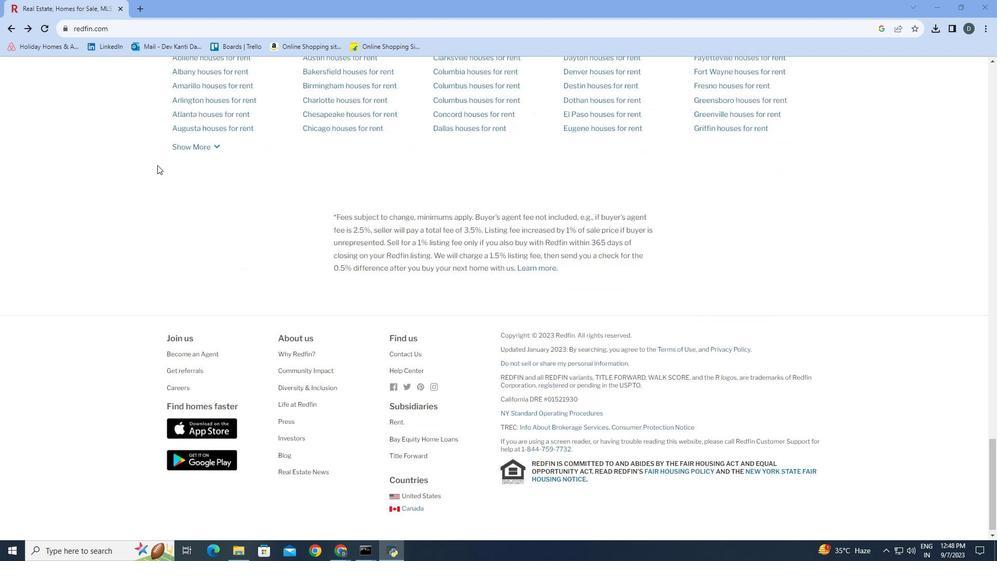 
Action: Mouse scrolled (157, 164) with delta (0, 0)
Screenshot: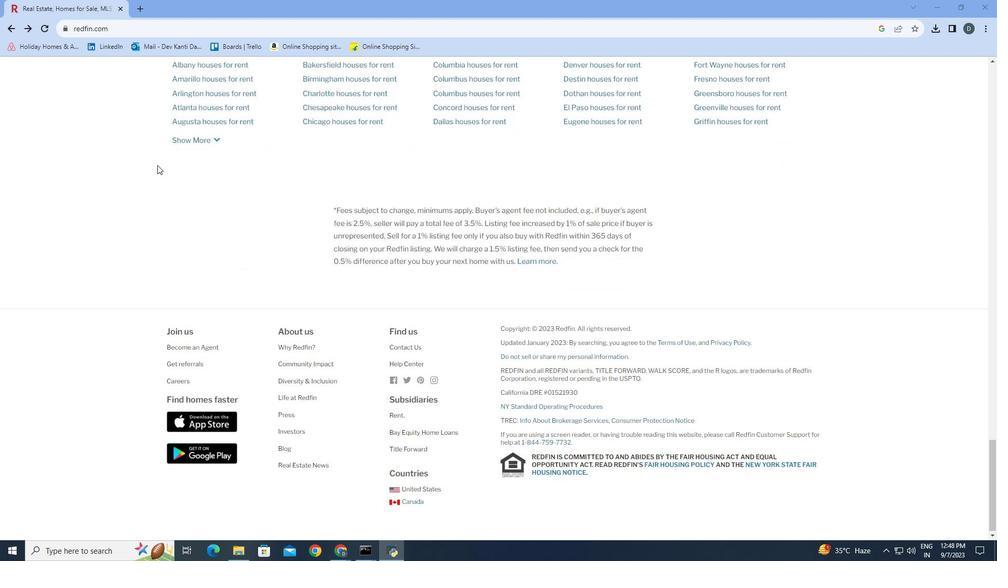 
Action: Mouse scrolled (157, 164) with delta (0, 0)
Screenshot: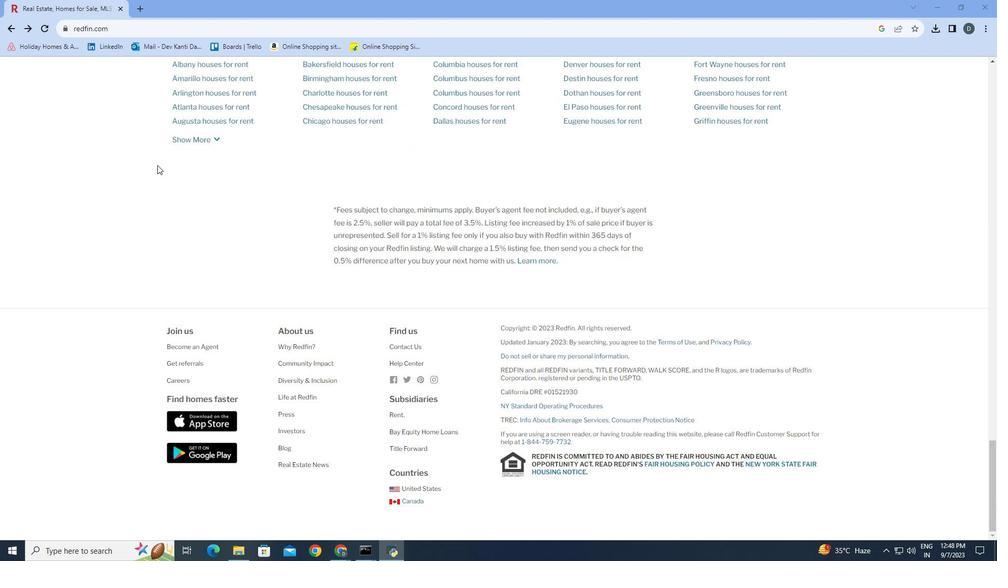 
Action: Mouse scrolled (157, 164) with delta (0, 0)
Screenshot: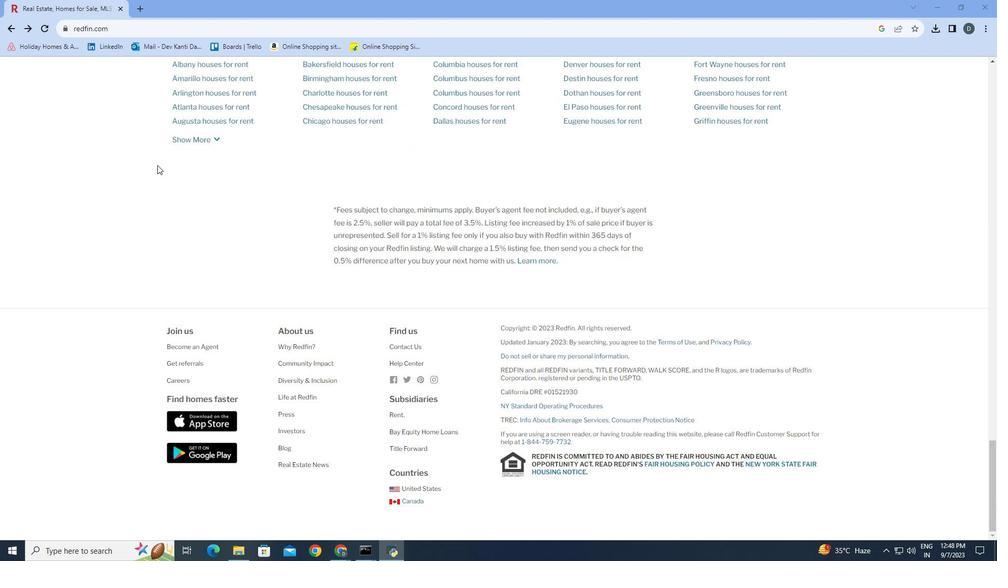 
Action: Mouse moved to (292, 466)
Screenshot: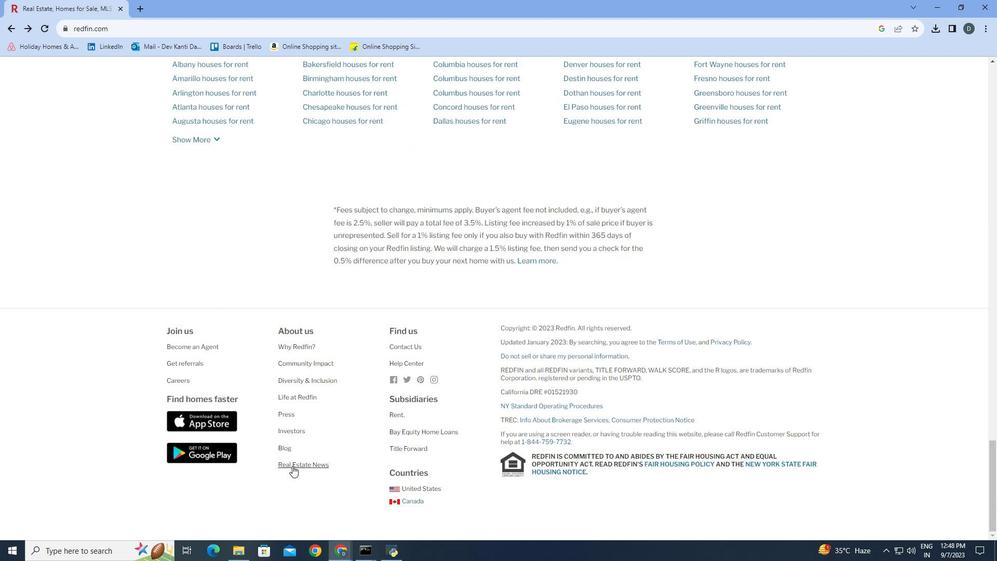 
Action: Mouse pressed left at (292, 466)
Screenshot: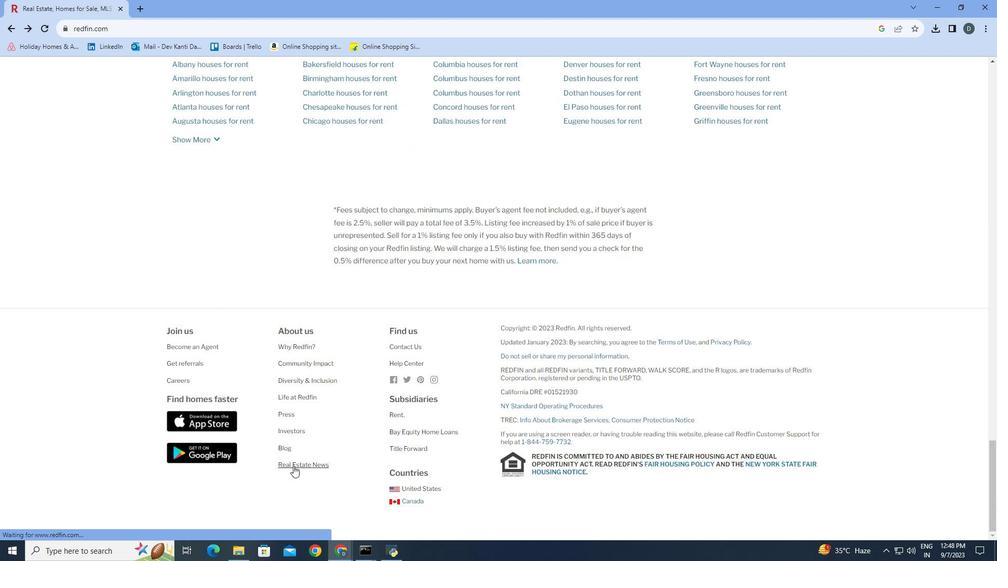 
Action: Mouse moved to (285, 112)
Screenshot: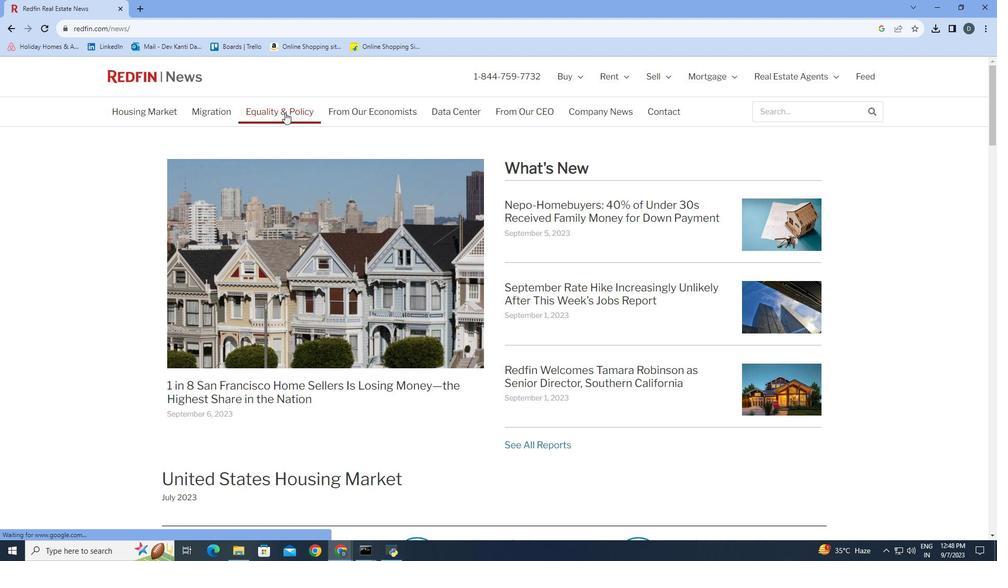 
Action: Mouse pressed left at (285, 112)
Screenshot: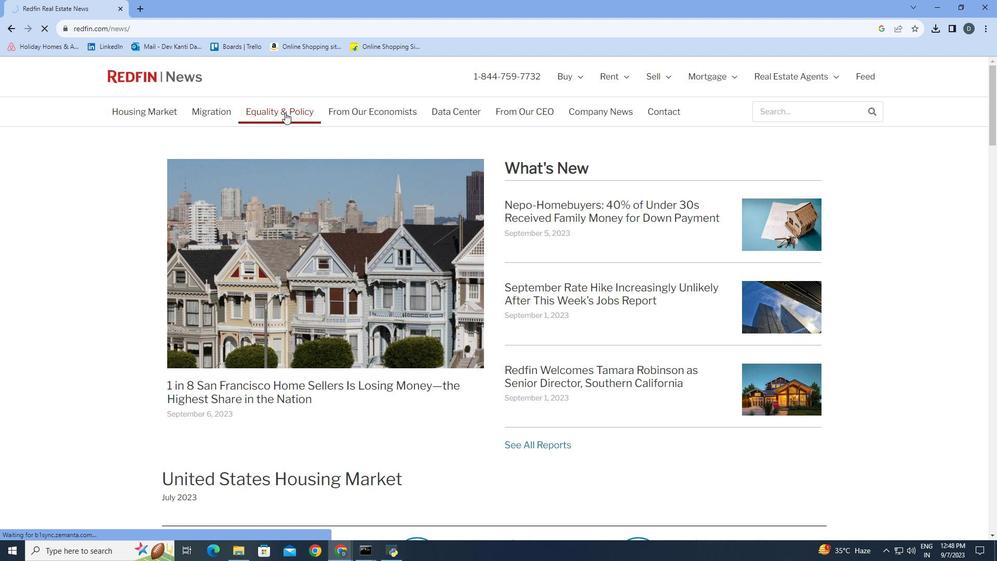 
Action: Mouse moved to (698, 252)
Screenshot: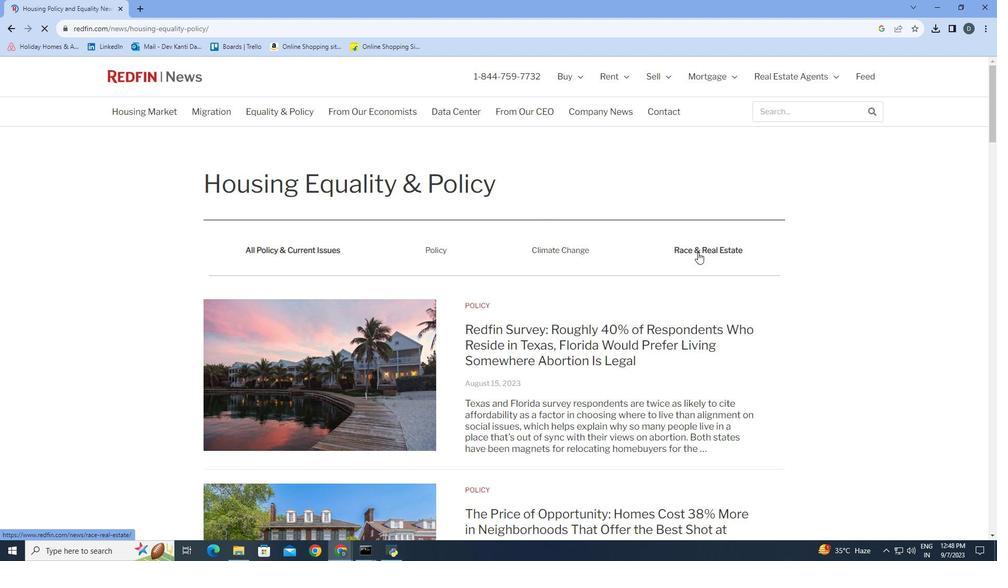 
Action: Mouse pressed left at (698, 252)
Screenshot: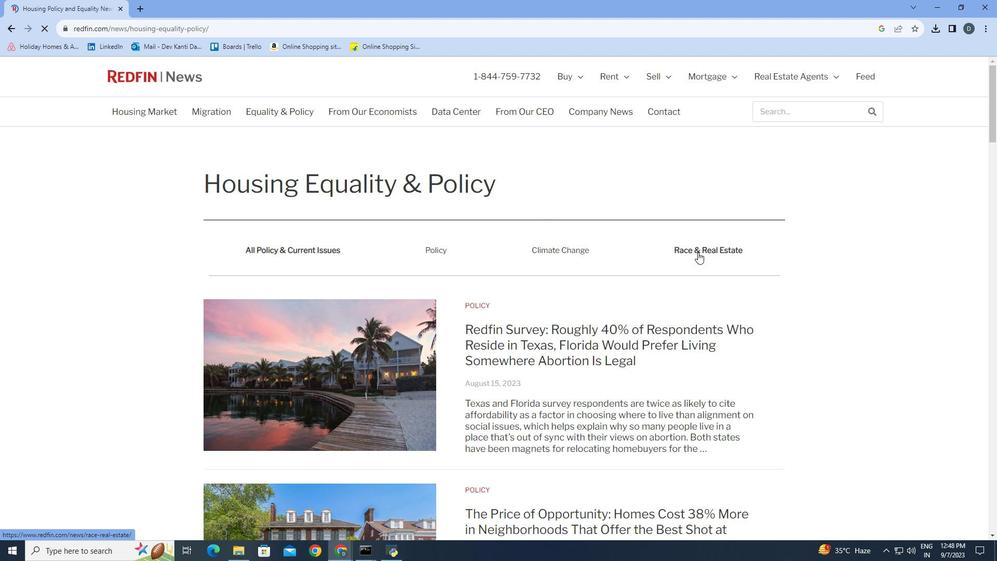 
Action: Mouse moved to (821, 248)
Screenshot: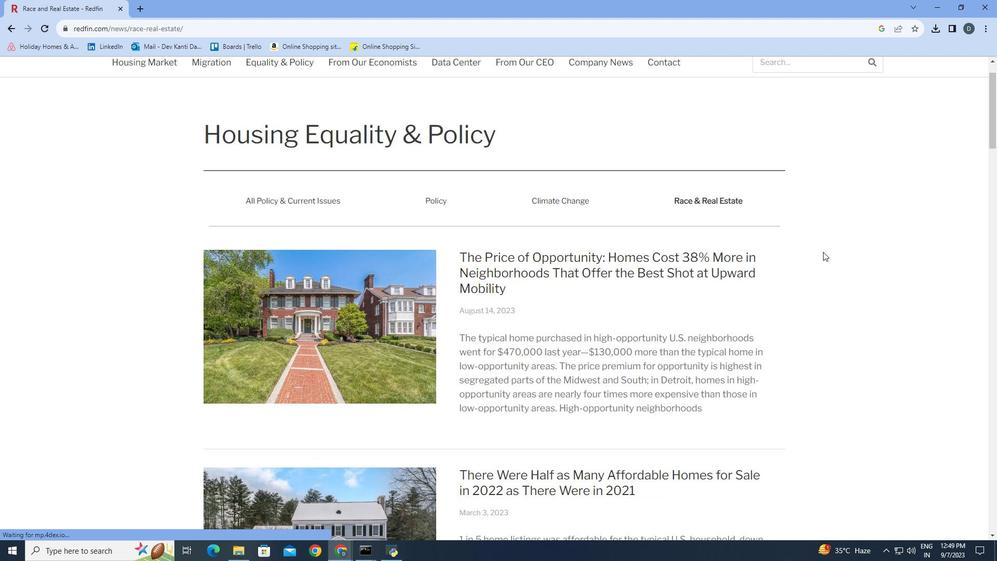 
Action: Mouse scrolled (821, 247) with delta (0, 0)
Screenshot: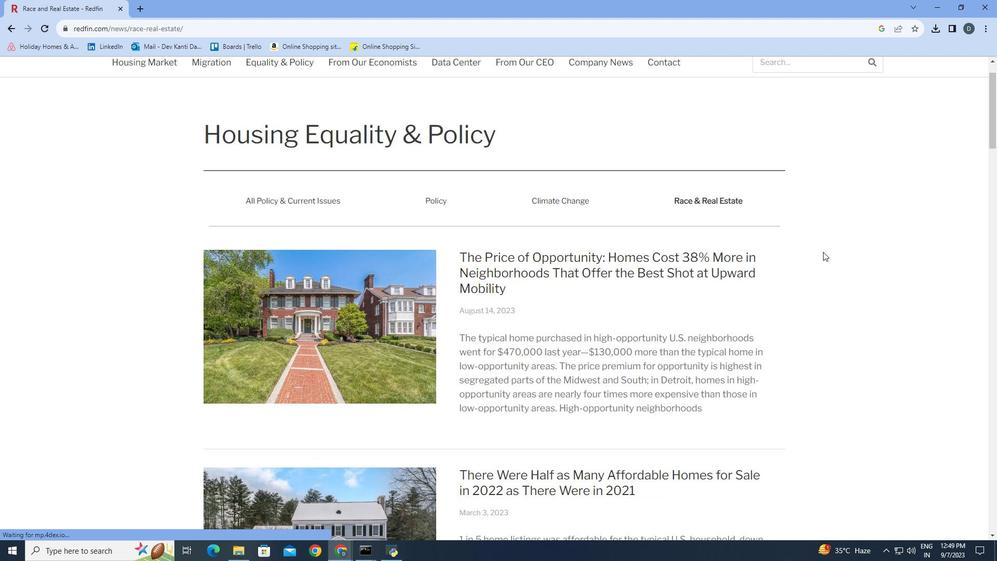 
Action: Mouse moved to (823, 254)
Screenshot: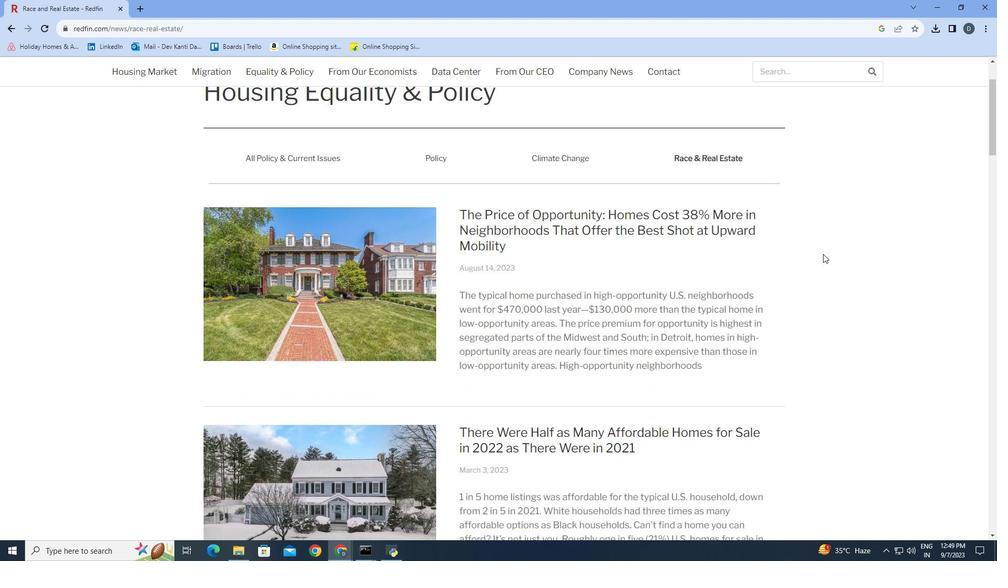 
Action: Mouse scrolled (823, 253) with delta (0, 0)
Screenshot: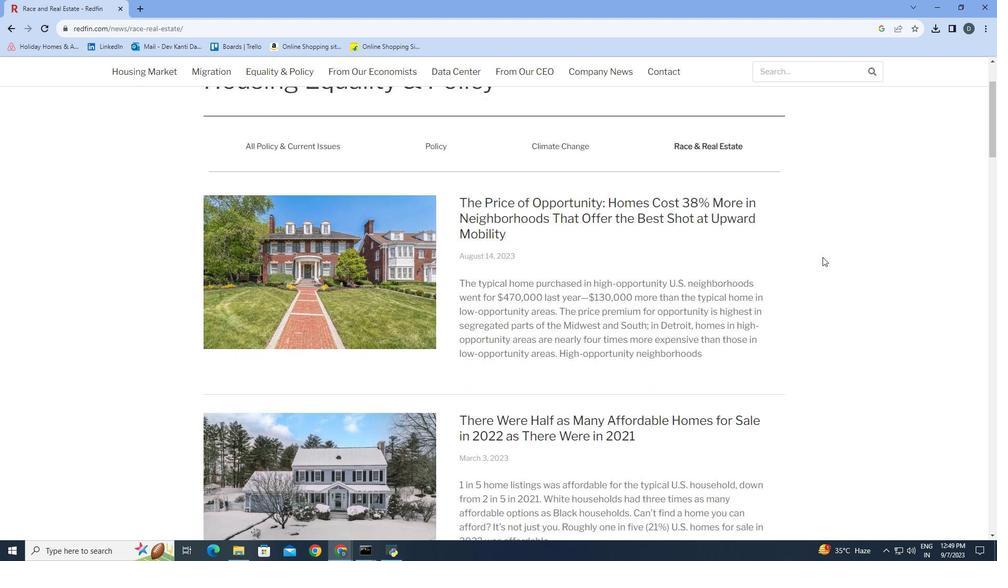 
Action: Mouse moved to (823, 258)
Screenshot: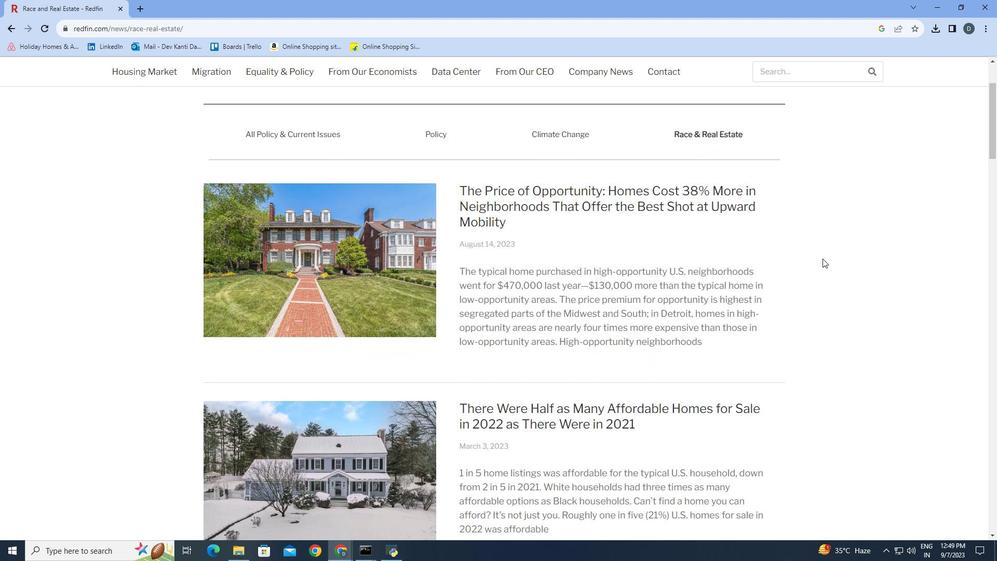 
Action: Mouse scrolled (823, 258) with delta (0, 0)
Screenshot: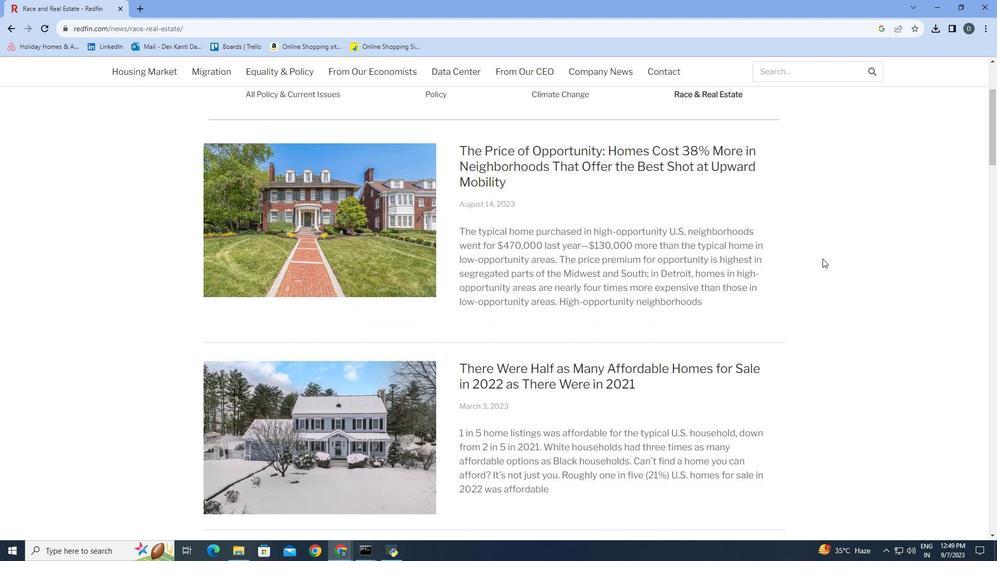 
Action: Mouse scrolled (823, 258) with delta (0, 0)
Screenshot: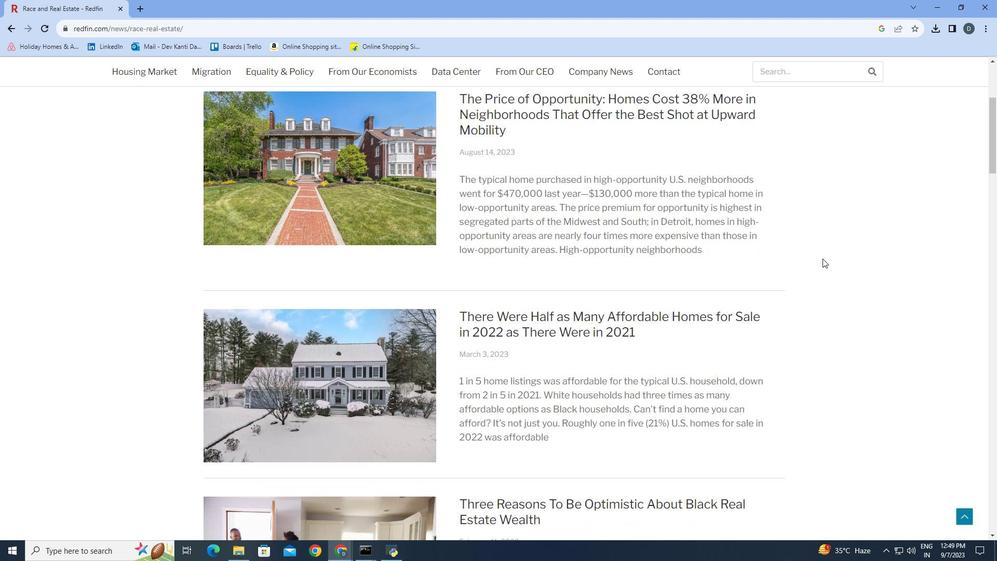 
Action: Mouse scrolled (823, 258) with delta (0, 0)
Screenshot: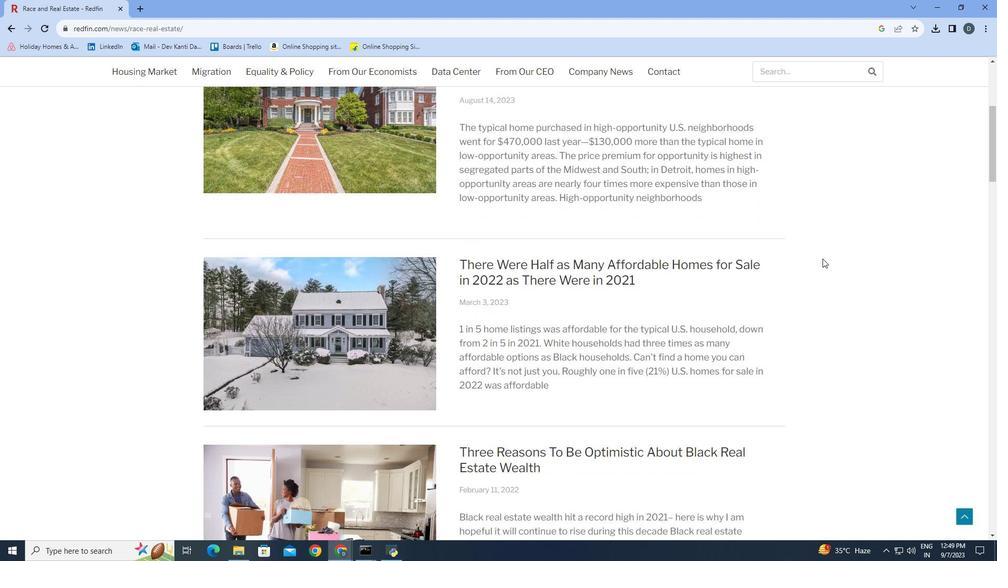 
Action: Mouse scrolled (823, 258) with delta (0, 0)
Screenshot: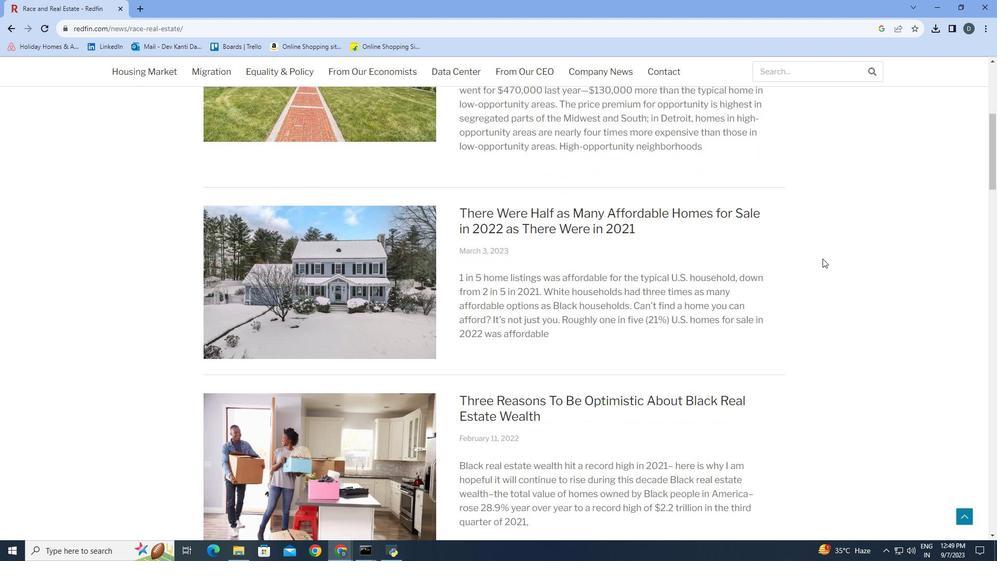 
Action: Mouse scrolled (823, 258) with delta (0, 0)
Screenshot: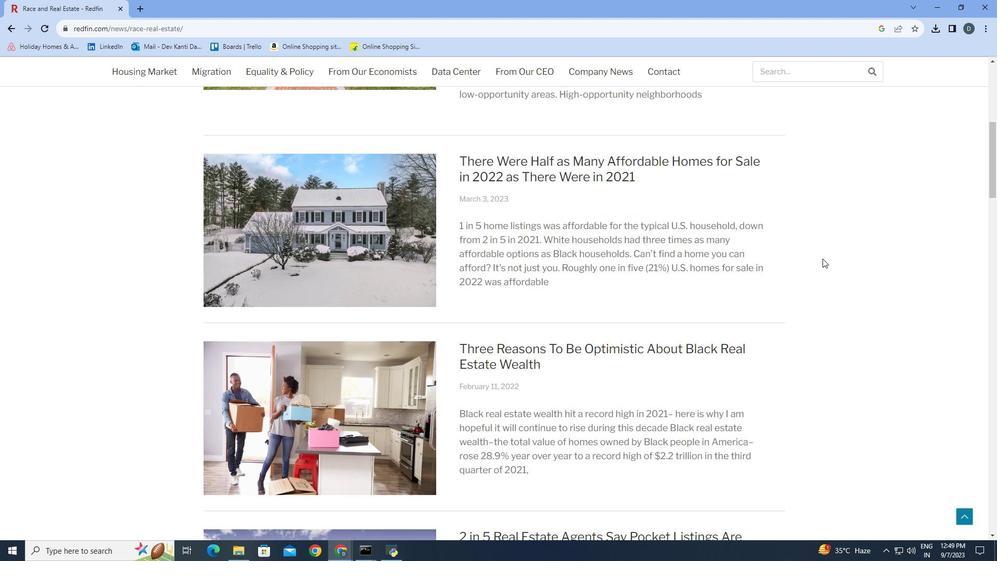 
Action: Mouse scrolled (823, 258) with delta (0, 0)
Screenshot: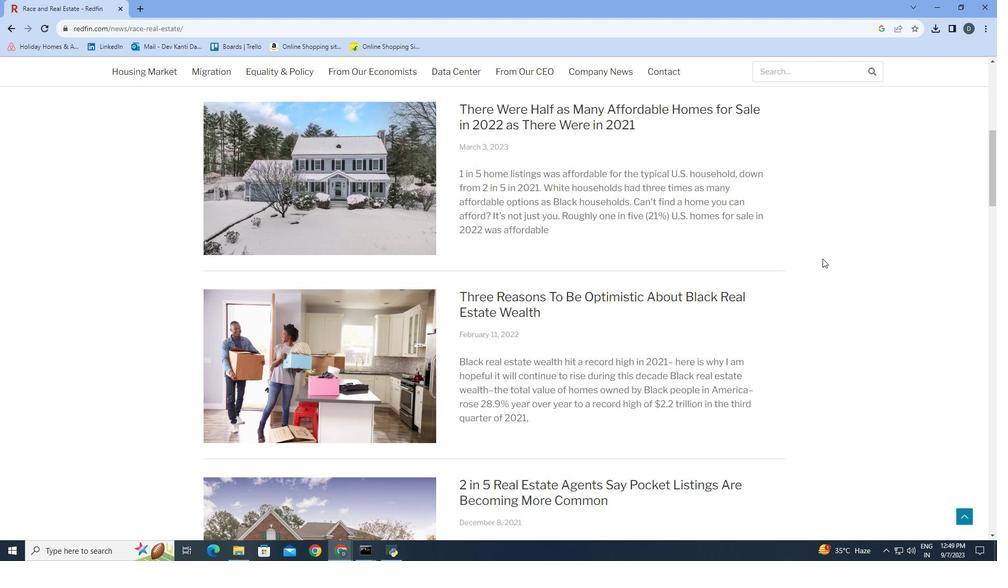 
Action: Mouse scrolled (823, 258) with delta (0, 0)
Screenshot: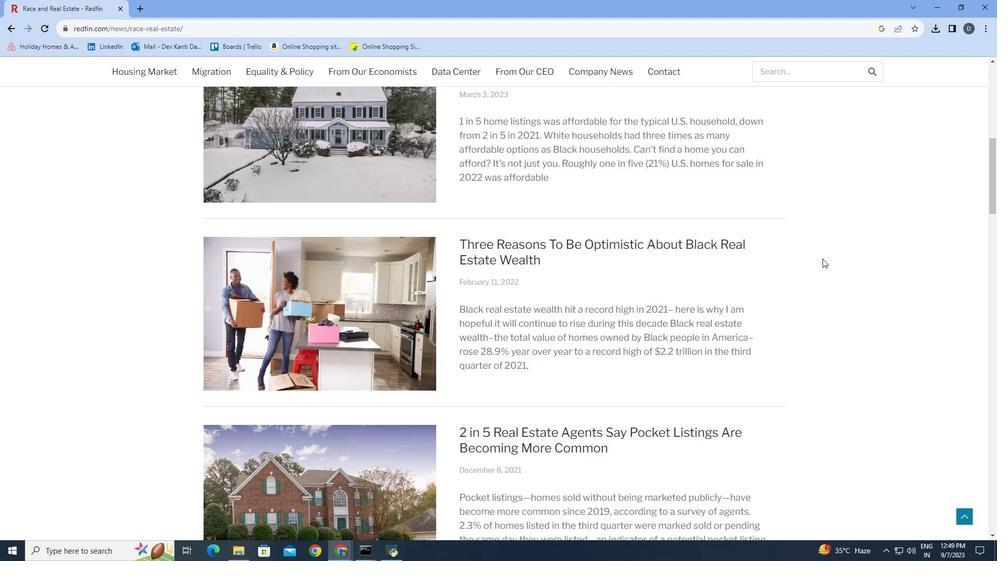 
Action: Mouse scrolled (823, 258) with delta (0, 0)
Screenshot: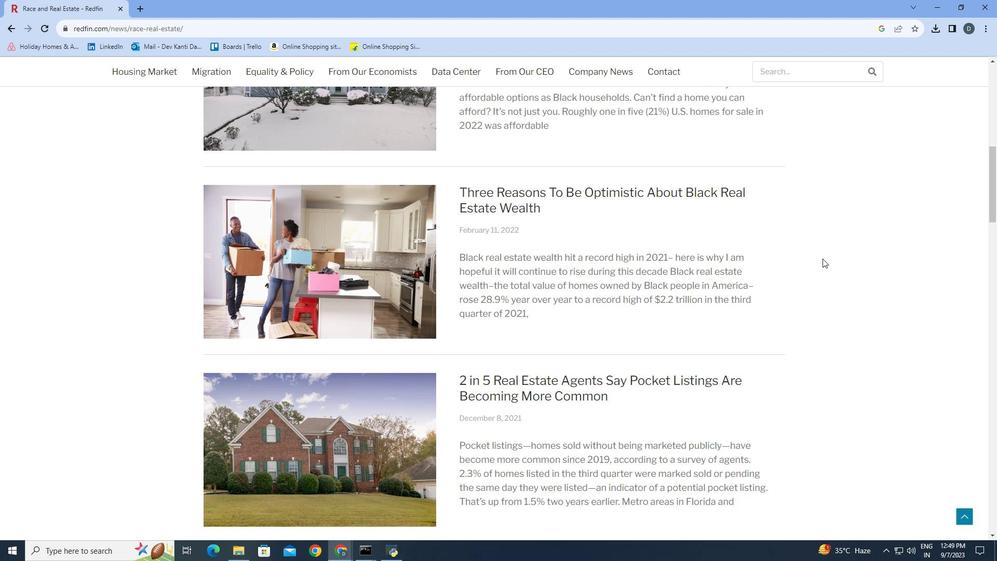 
Action: Mouse scrolled (823, 258) with delta (0, 0)
Screenshot: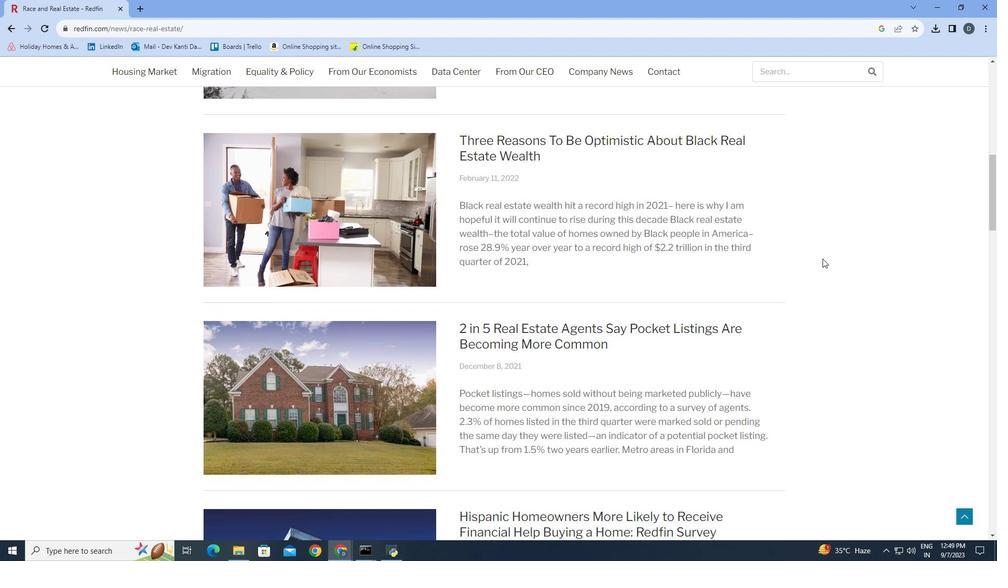 
Action: Mouse scrolled (823, 258) with delta (0, 0)
Screenshot: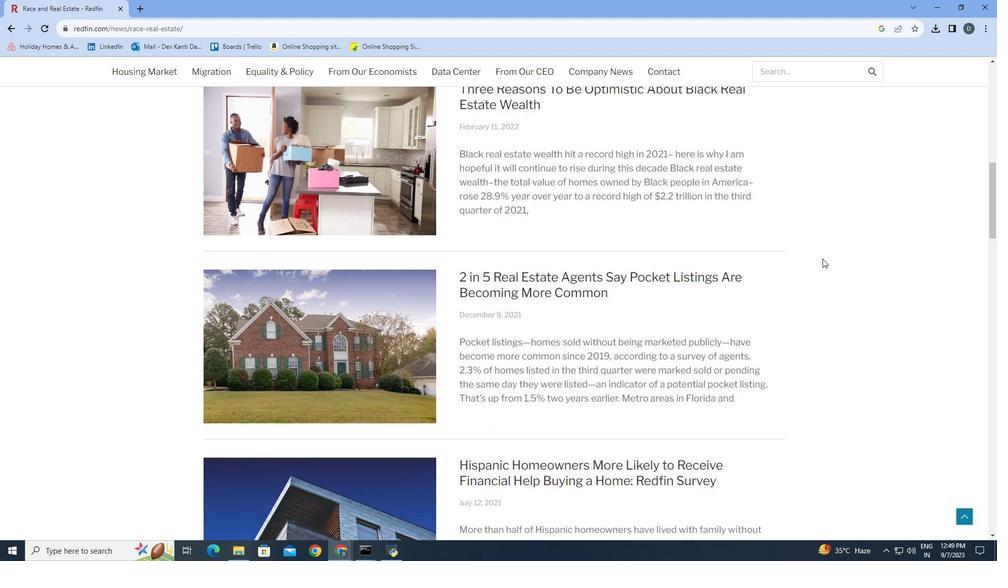 
Action: Mouse scrolled (823, 258) with delta (0, 0)
Screenshot: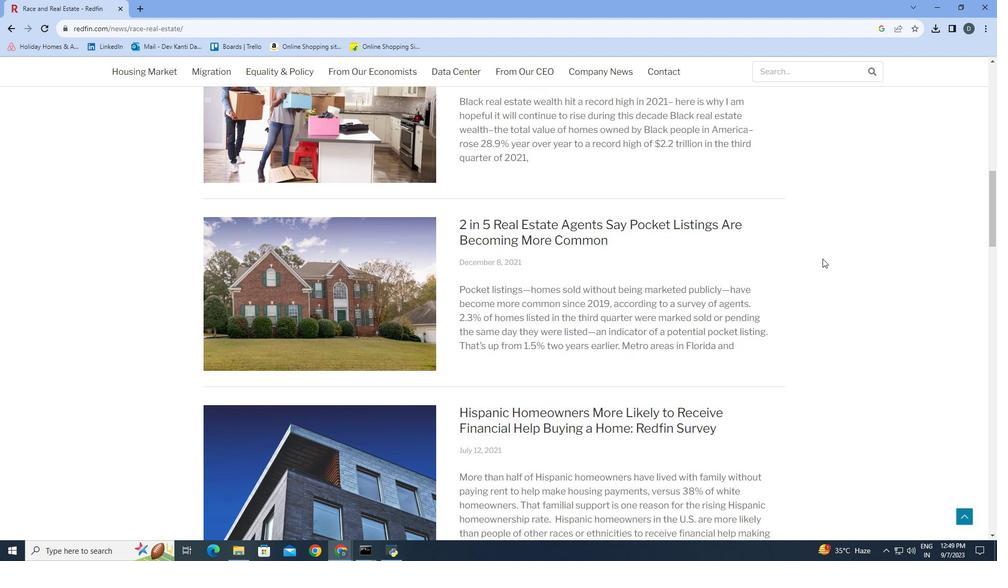 
Action: Mouse scrolled (823, 258) with delta (0, 0)
Screenshot: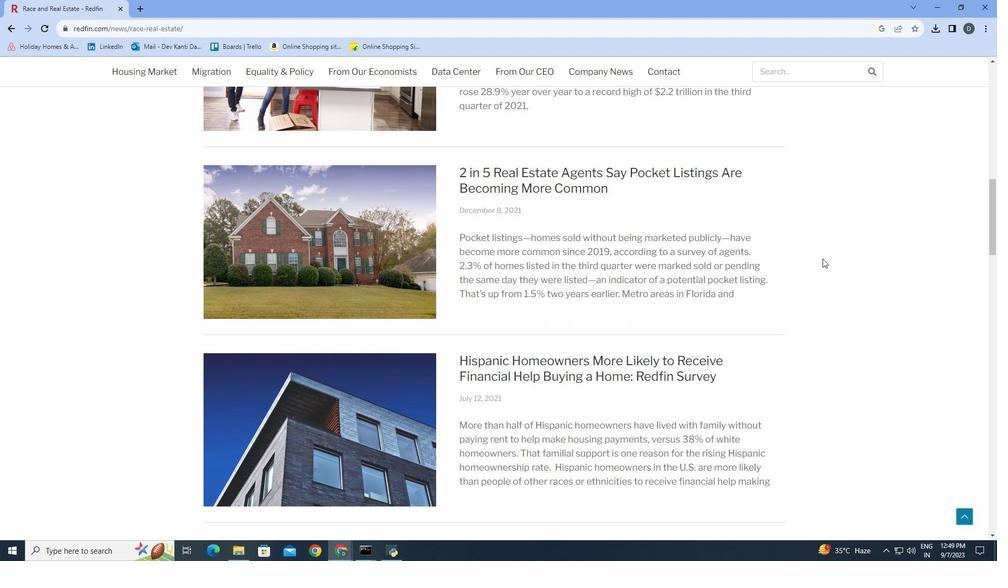 
Action: Mouse scrolled (823, 258) with delta (0, 0)
Screenshot: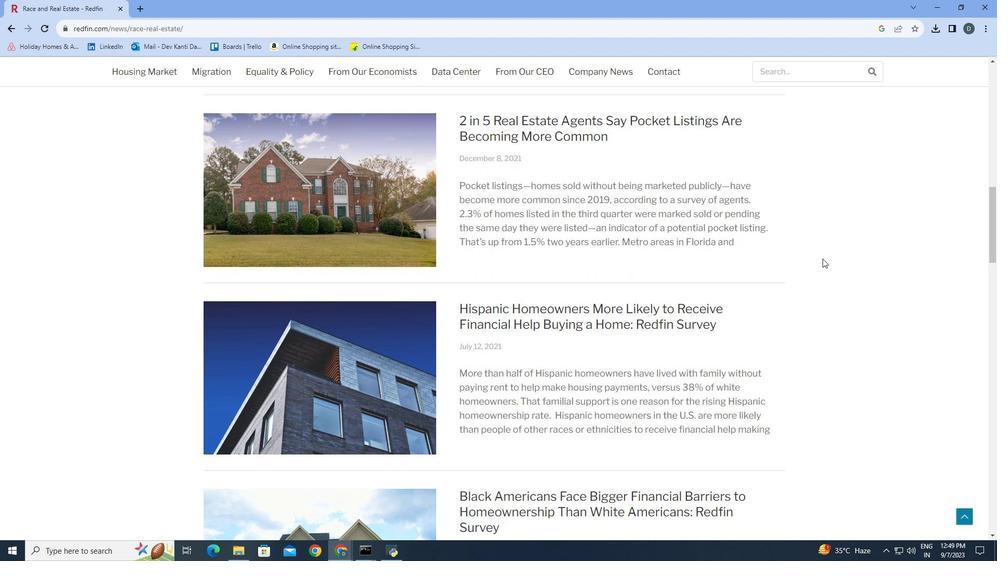 
Action: Mouse scrolled (823, 258) with delta (0, 0)
Screenshot: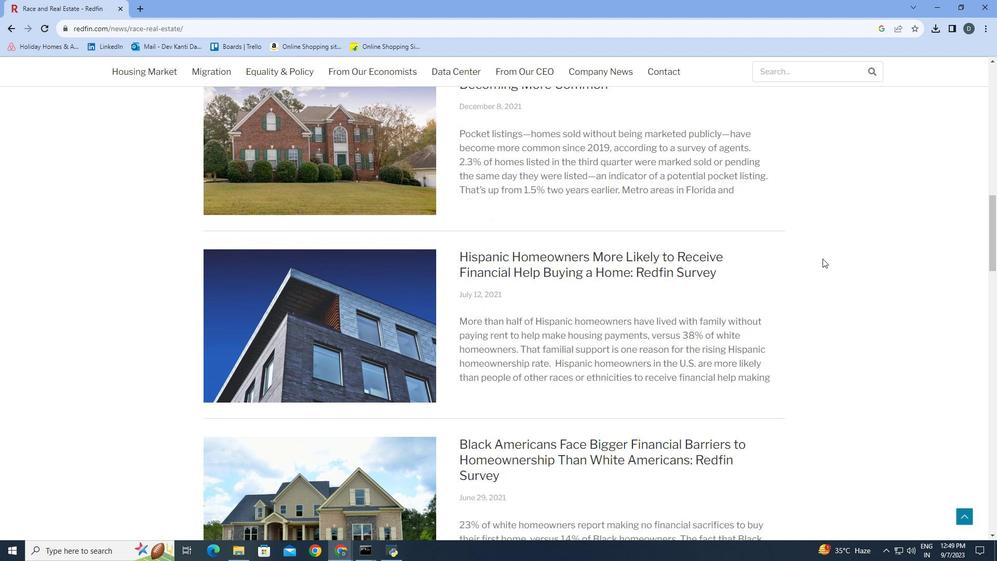 
Action: Mouse scrolled (823, 258) with delta (0, 0)
Screenshot: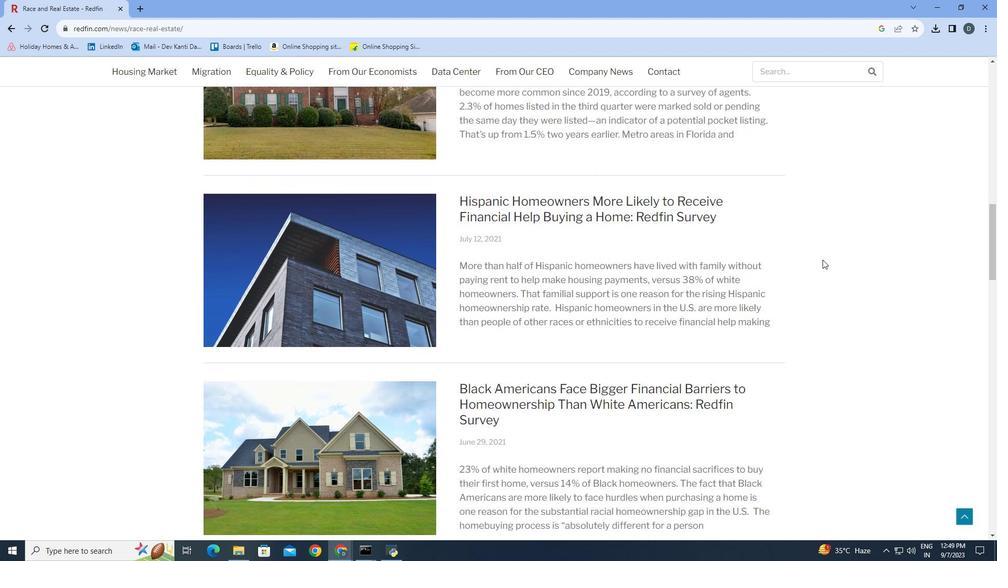 
Action: Mouse scrolled (823, 258) with delta (0, 0)
Screenshot: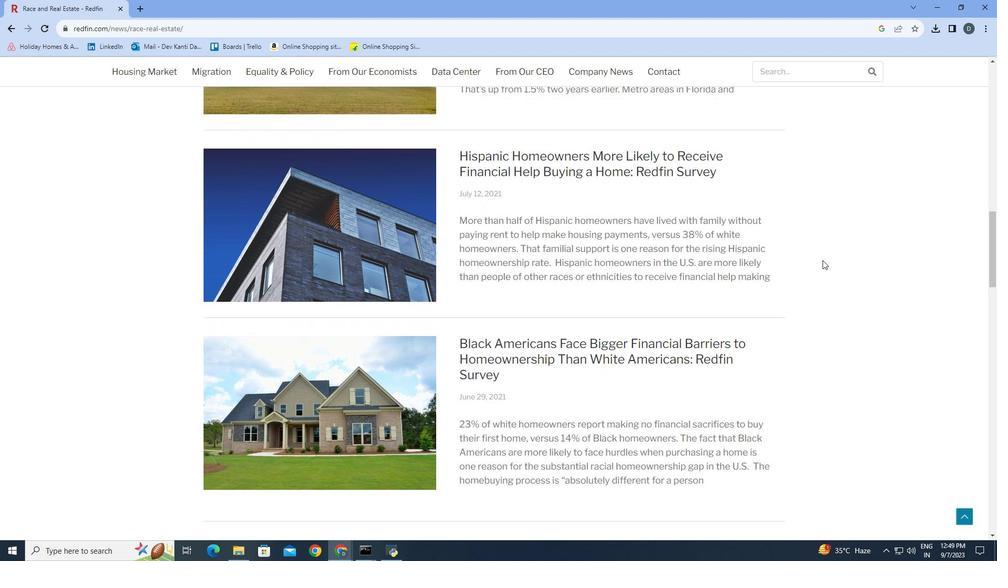 
Action: Mouse moved to (823, 260)
Screenshot: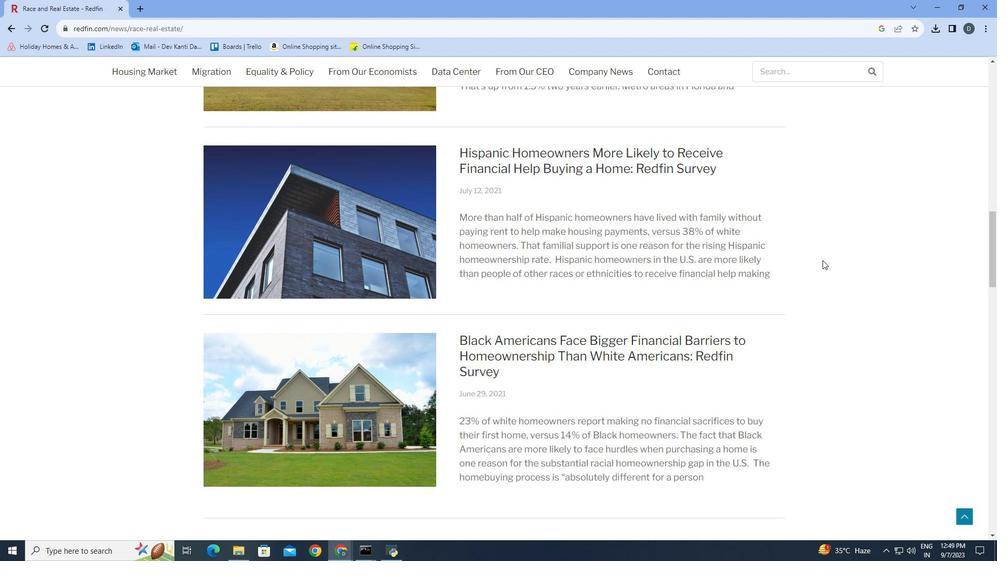 
Action: Mouse scrolled (823, 259) with delta (0, 0)
Screenshot: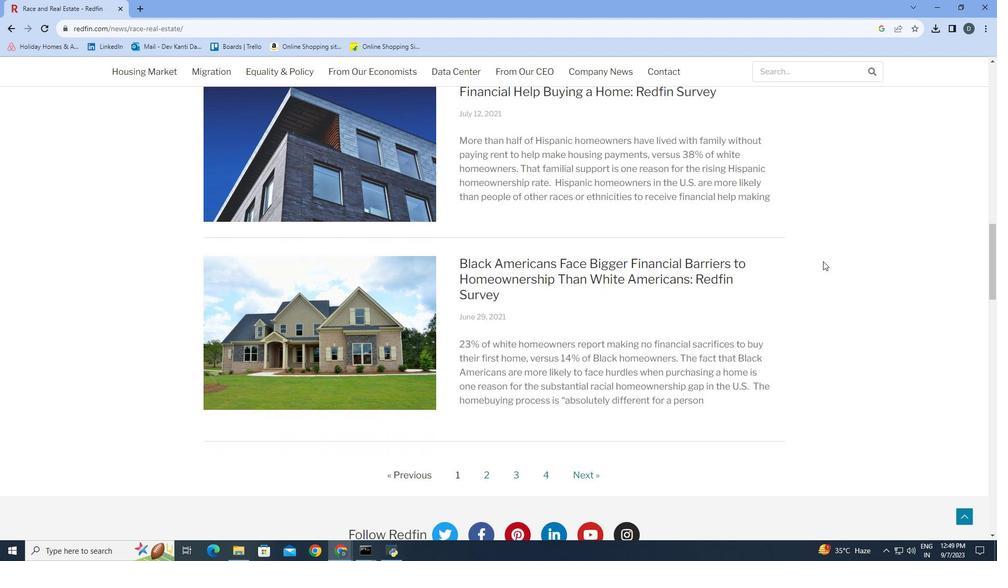 
Action: Mouse scrolled (823, 259) with delta (0, 0)
Screenshot: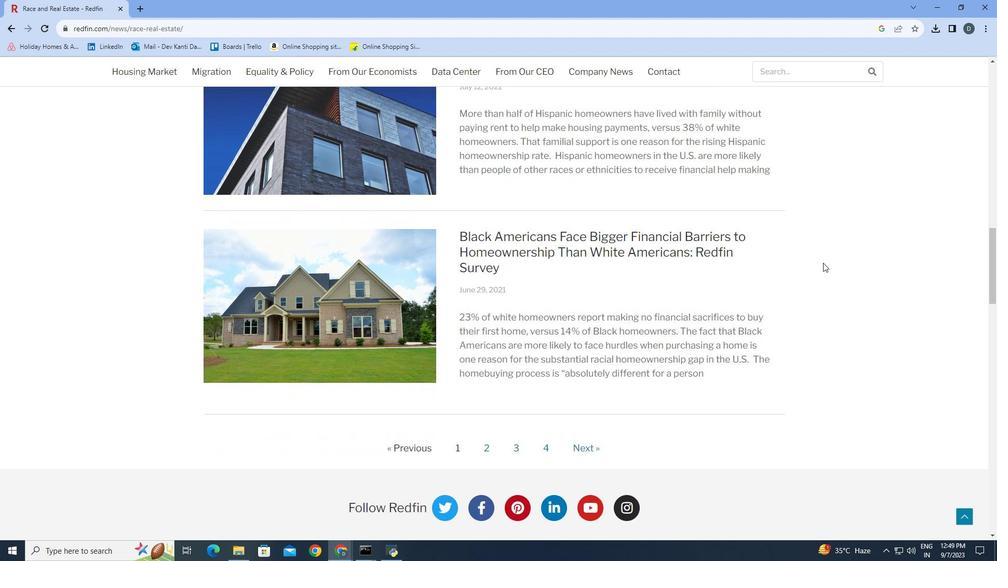 
Action: Mouse moved to (823, 261)
Screenshot: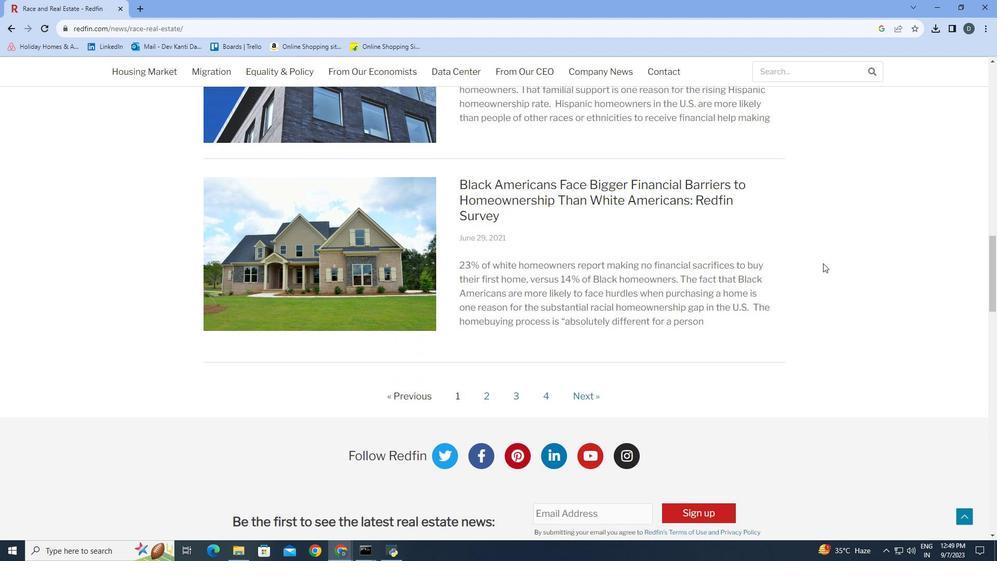 
Action: Mouse scrolled (823, 261) with delta (0, 0)
Screenshot: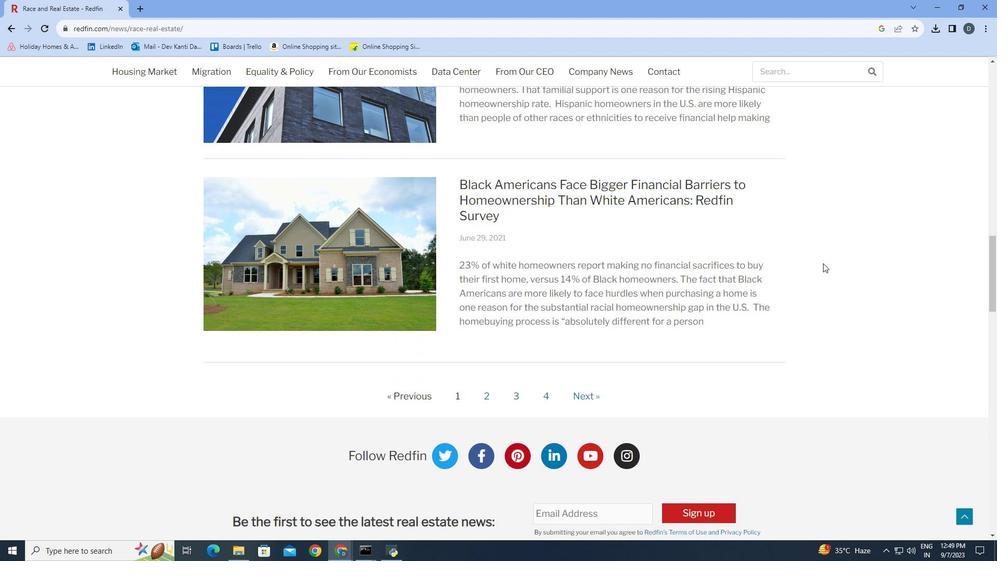 
Action: Mouse moved to (823, 263)
Screenshot: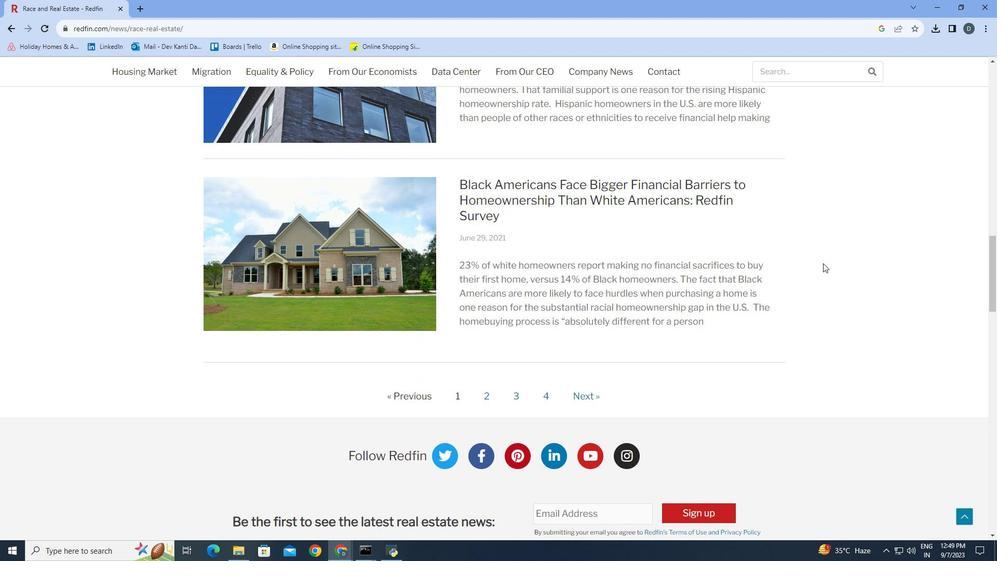 
Action: Mouse scrolled (823, 262) with delta (0, 0)
Screenshot: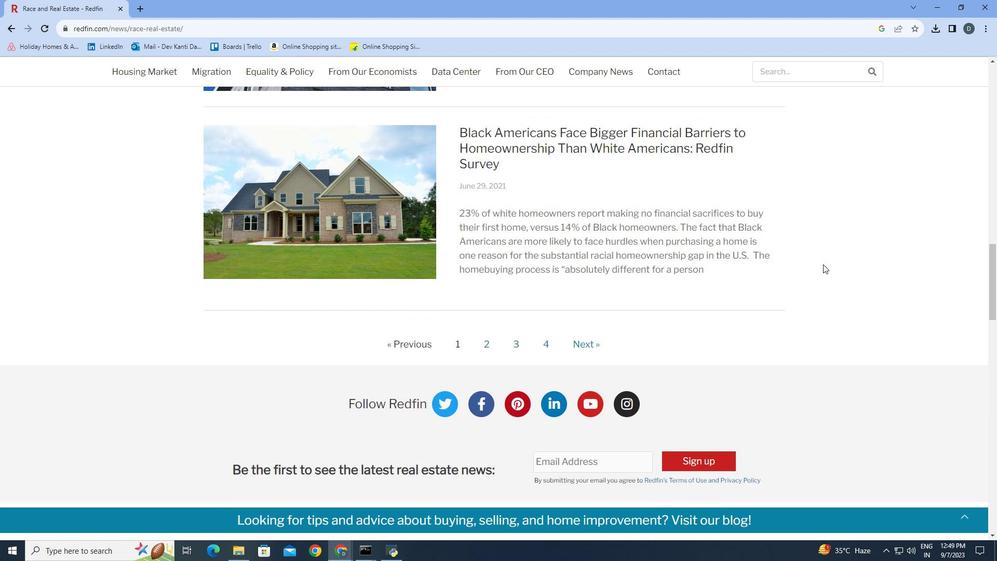 
Action: Mouse moved to (823, 264)
Screenshot: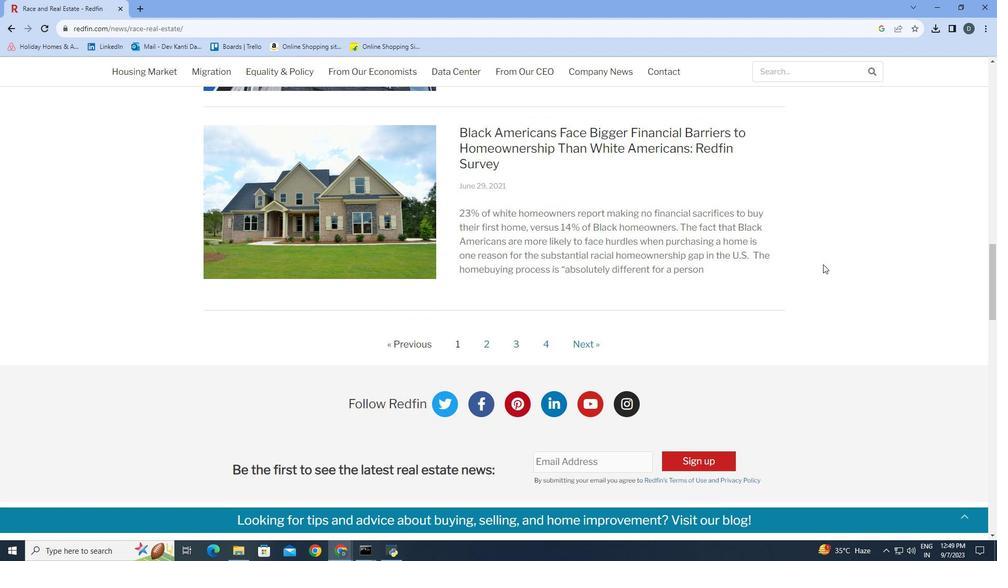
